 Task: Reply All to email with the signature Gabriella Robinson with the subject Request for a podcast from softage.1@softage.net with the message Please confirm the delivery date for the product., select first sentence, change the font color from current to maroon and background color to red Send the email
Action: Mouse moved to (822, 64)
Screenshot: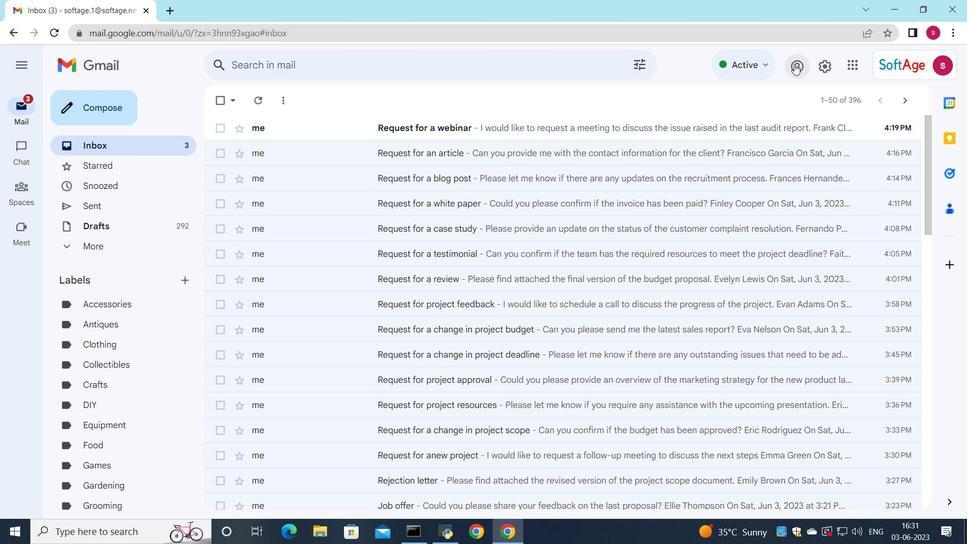 
Action: Mouse pressed left at (822, 64)
Screenshot: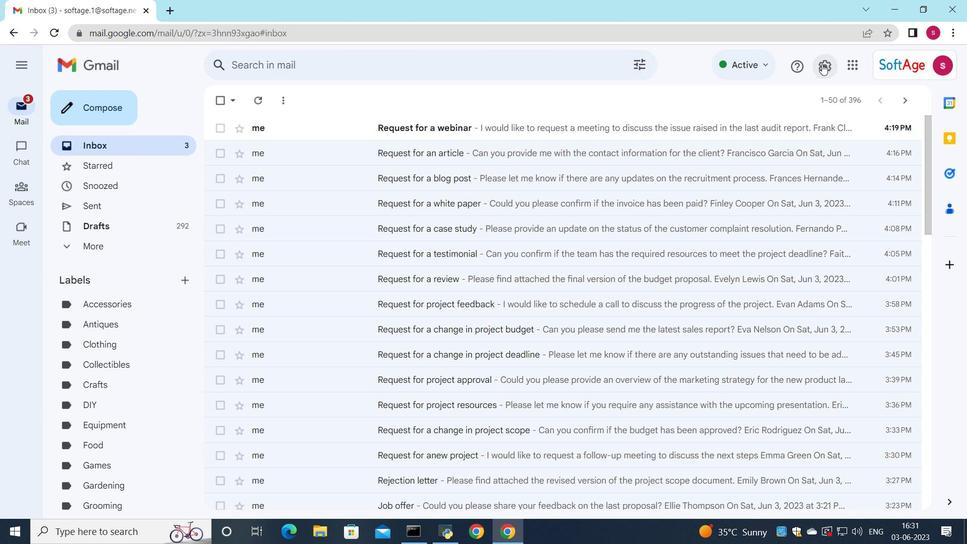 
Action: Mouse moved to (827, 125)
Screenshot: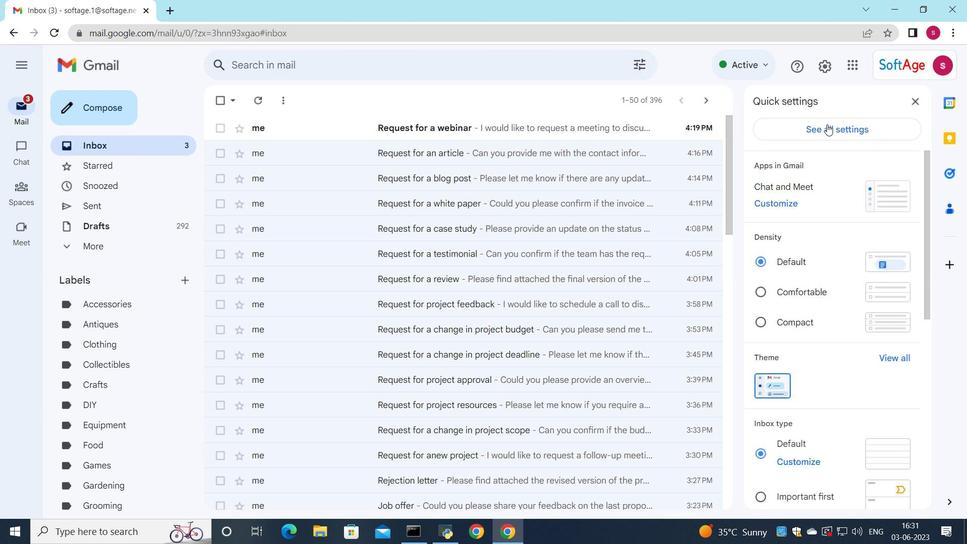 
Action: Mouse pressed left at (827, 125)
Screenshot: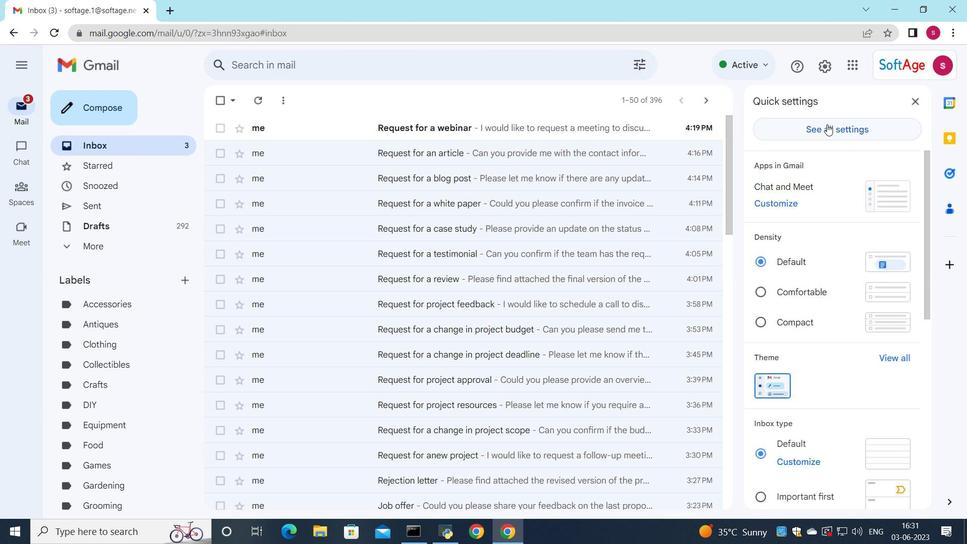 
Action: Mouse moved to (595, 177)
Screenshot: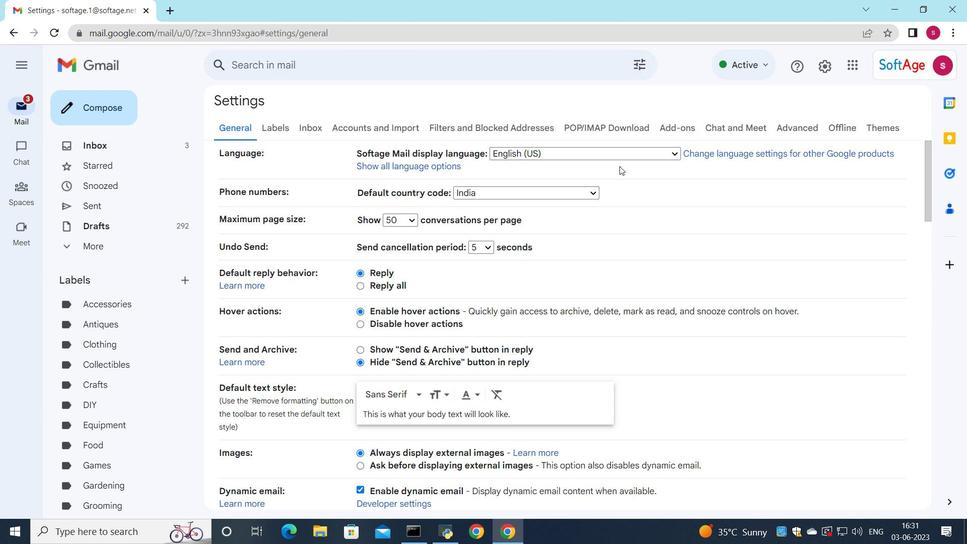 
Action: Mouse scrolled (595, 176) with delta (0, 0)
Screenshot: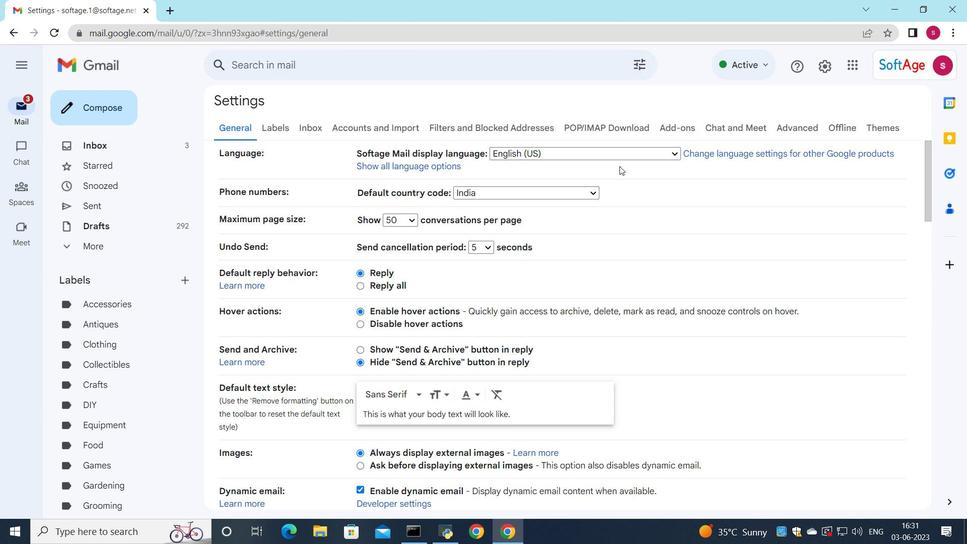 
Action: Mouse moved to (593, 180)
Screenshot: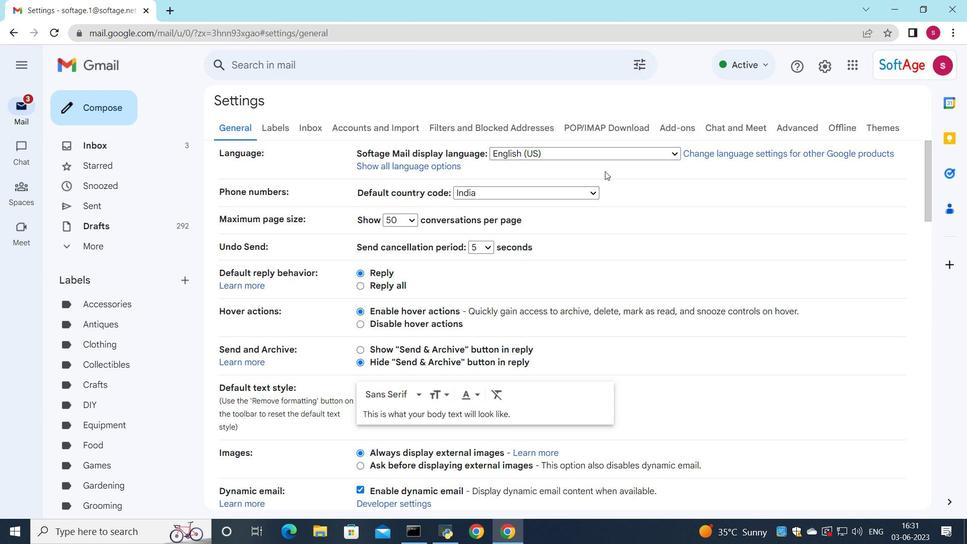 
Action: Mouse scrolled (593, 180) with delta (0, 0)
Screenshot: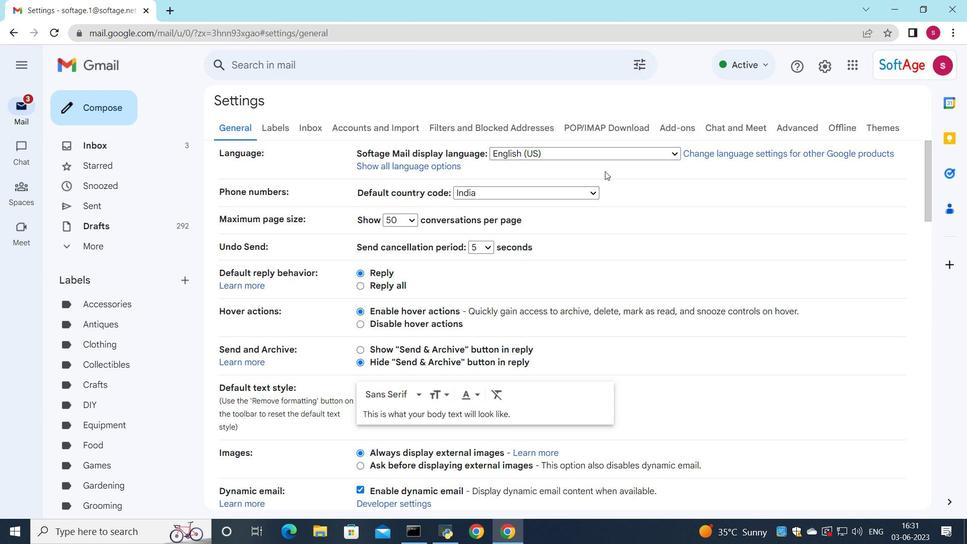 
Action: Mouse moved to (593, 180)
Screenshot: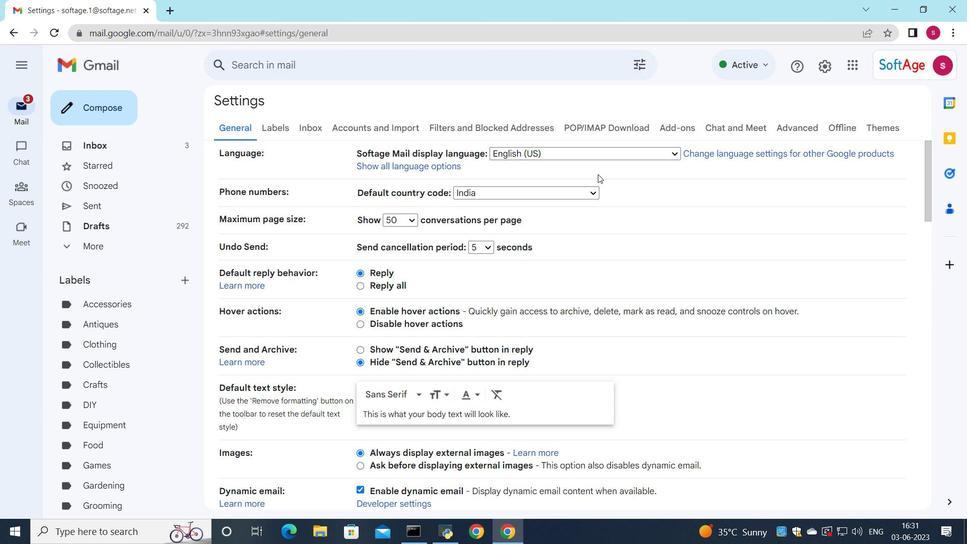 
Action: Mouse scrolled (593, 180) with delta (0, 0)
Screenshot: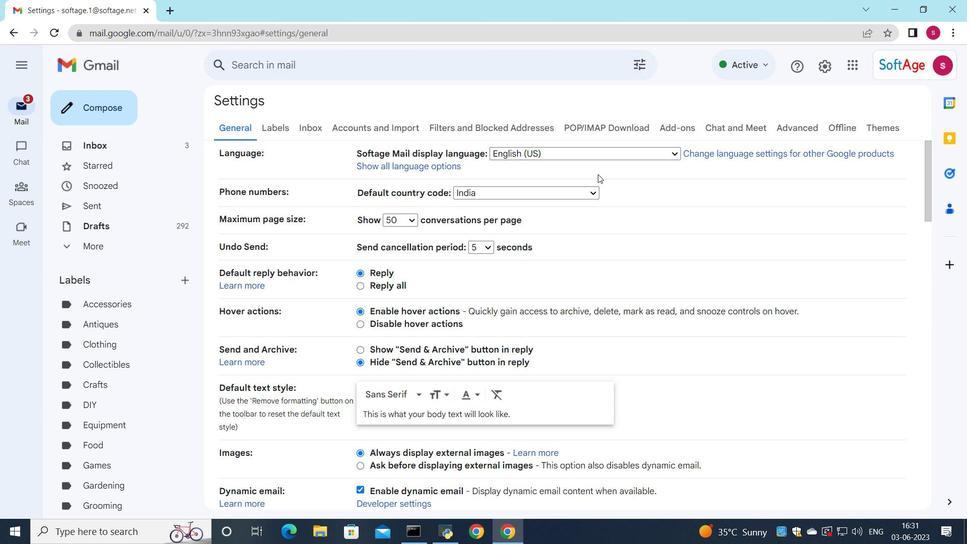 
Action: Mouse moved to (593, 181)
Screenshot: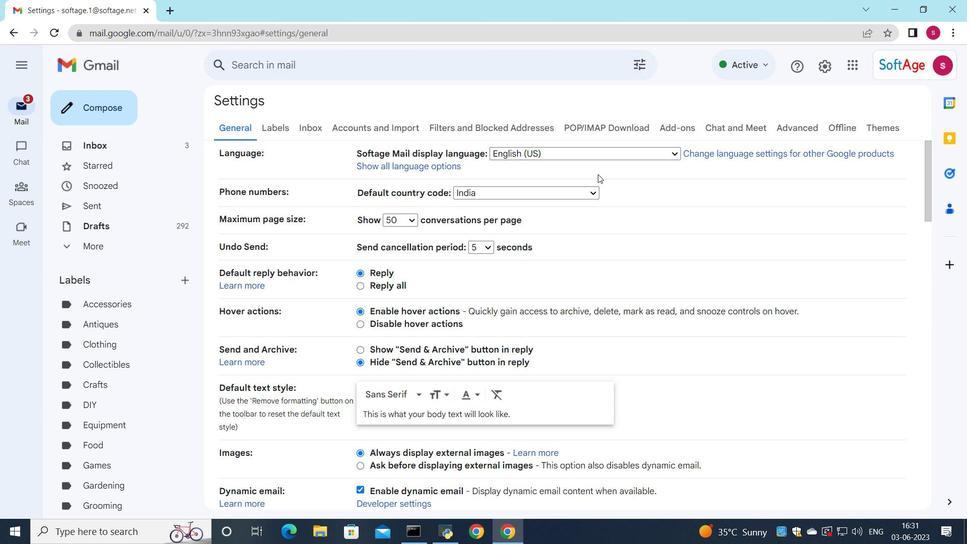 
Action: Mouse scrolled (593, 180) with delta (0, 0)
Screenshot: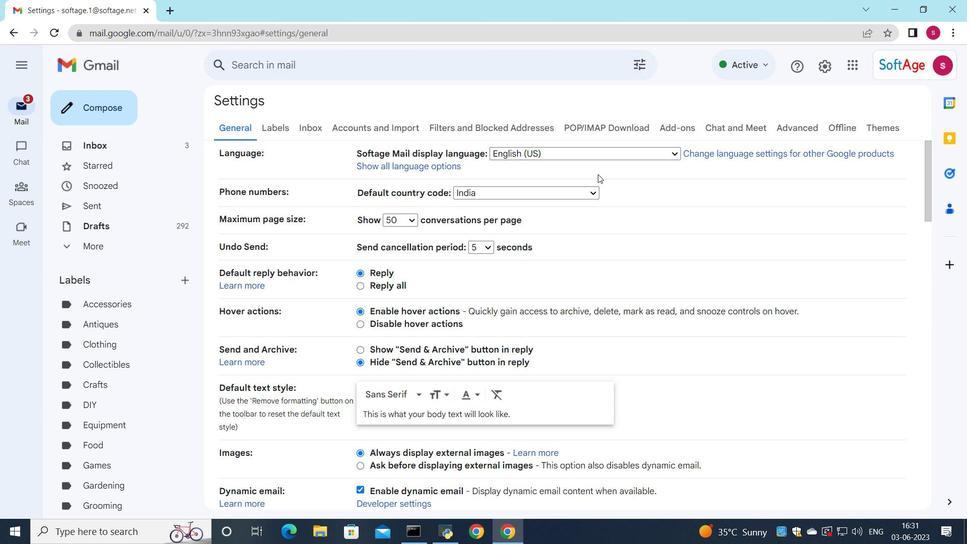 
Action: Mouse moved to (587, 181)
Screenshot: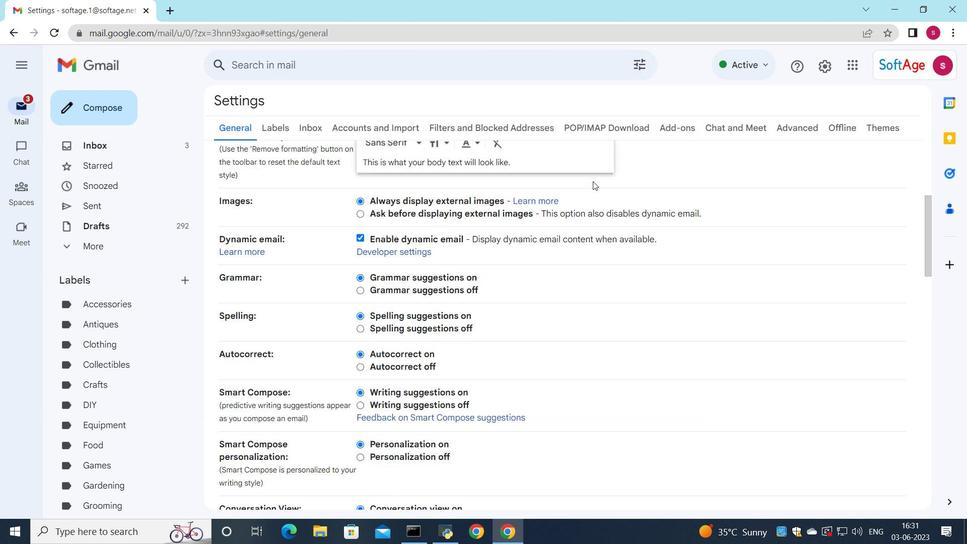 
Action: Mouse scrolled (587, 181) with delta (0, 0)
Screenshot: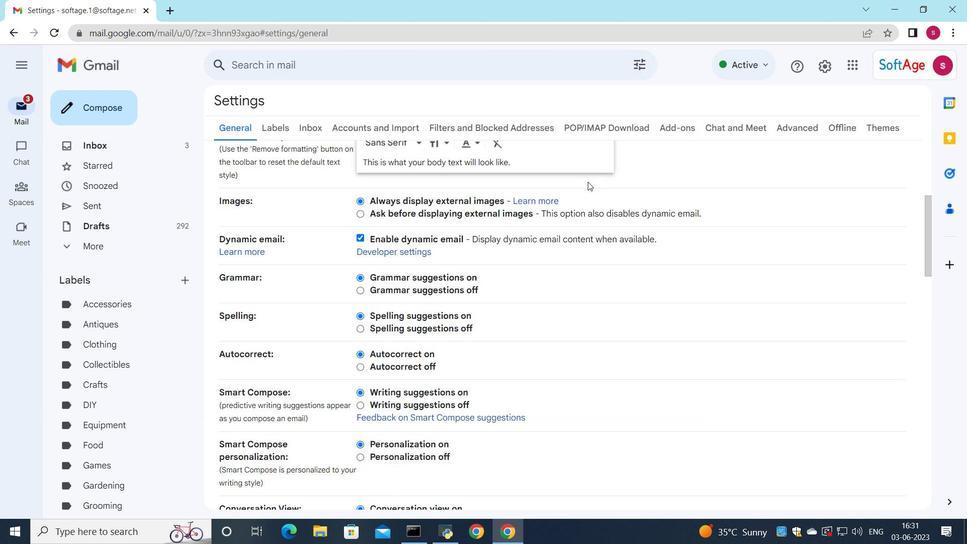 
Action: Mouse scrolled (587, 181) with delta (0, 0)
Screenshot: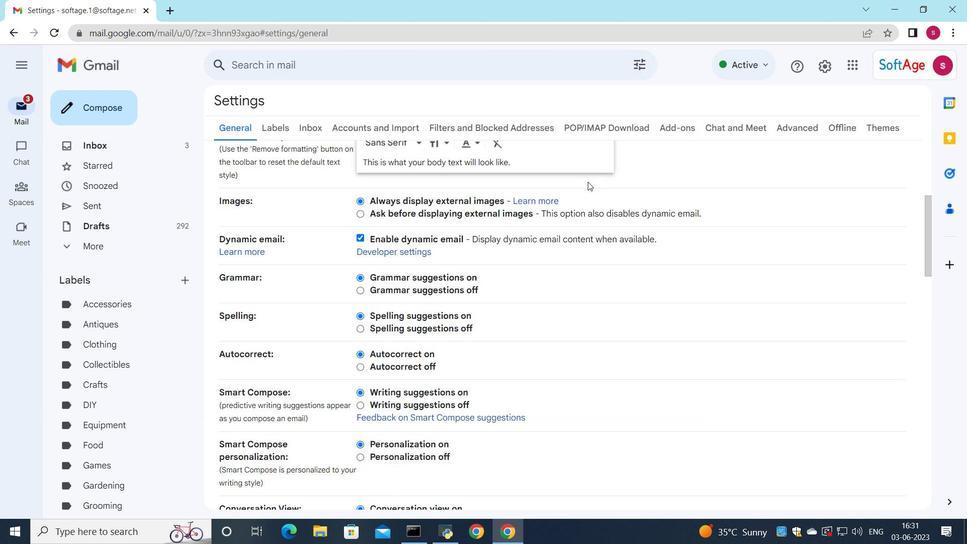 
Action: Mouse scrolled (587, 181) with delta (0, 0)
Screenshot: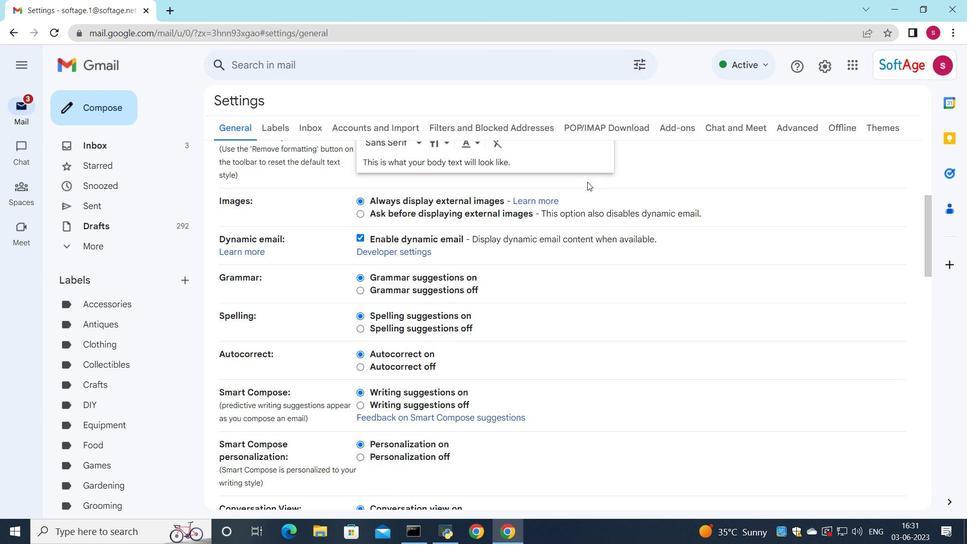 
Action: Mouse moved to (572, 209)
Screenshot: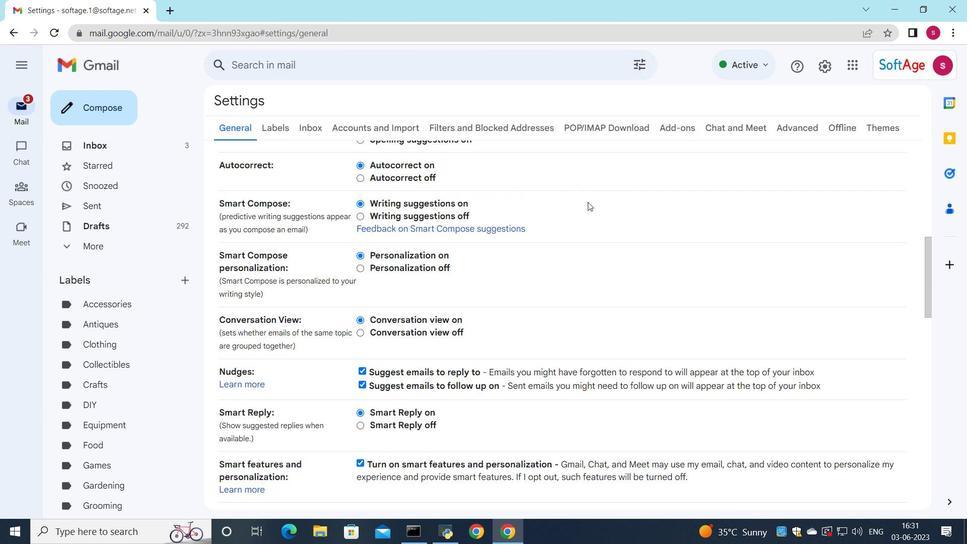 
Action: Mouse scrolled (572, 209) with delta (0, 0)
Screenshot: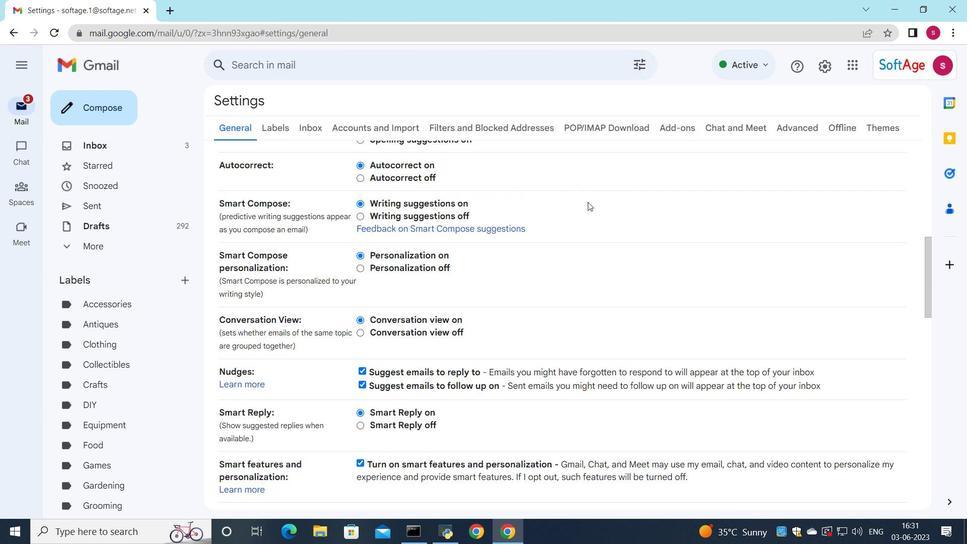 
Action: Mouse moved to (571, 211)
Screenshot: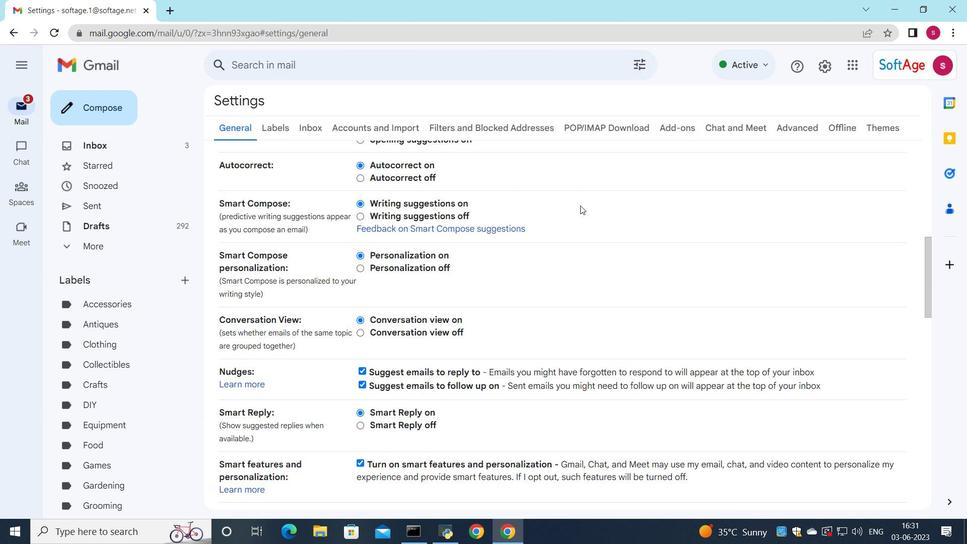 
Action: Mouse scrolled (571, 210) with delta (0, 0)
Screenshot: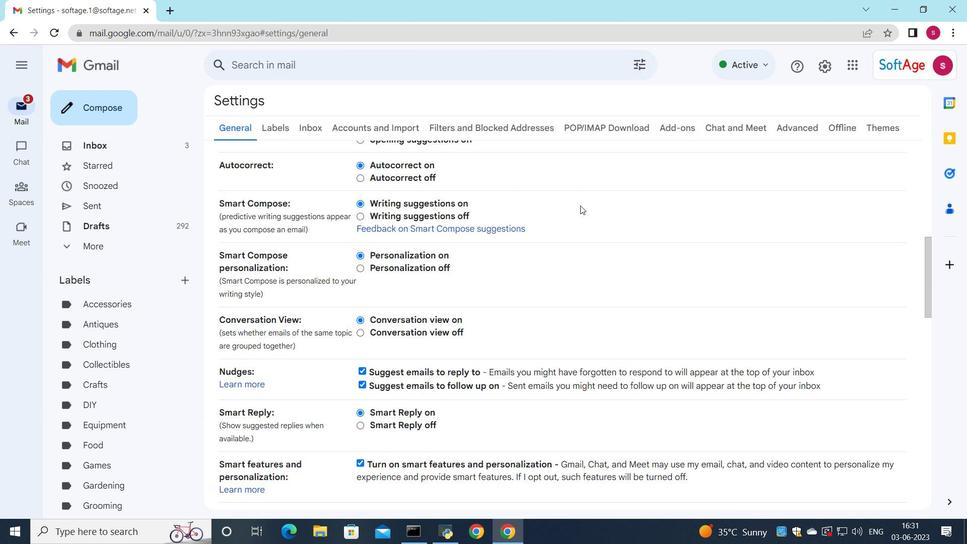 
Action: Mouse moved to (570, 212)
Screenshot: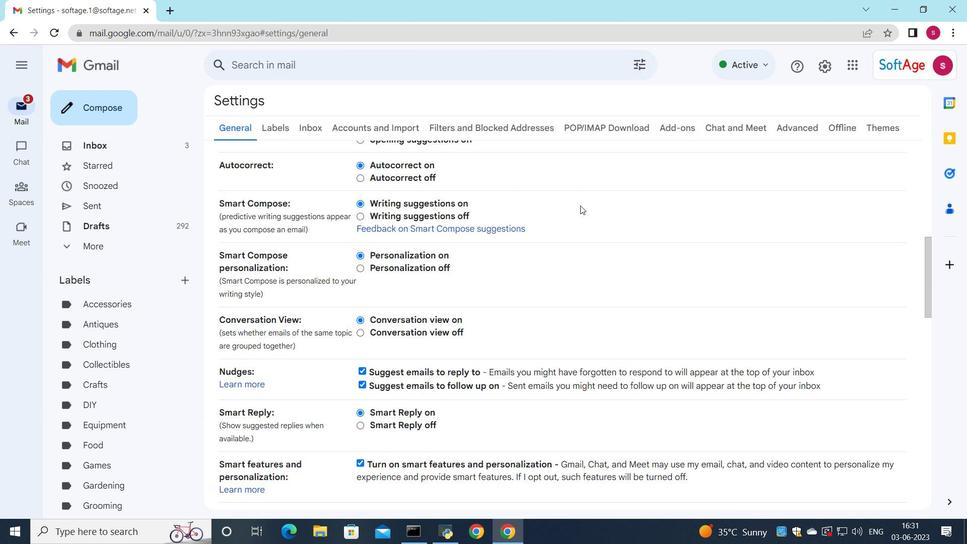 
Action: Mouse scrolled (570, 211) with delta (0, 0)
Screenshot: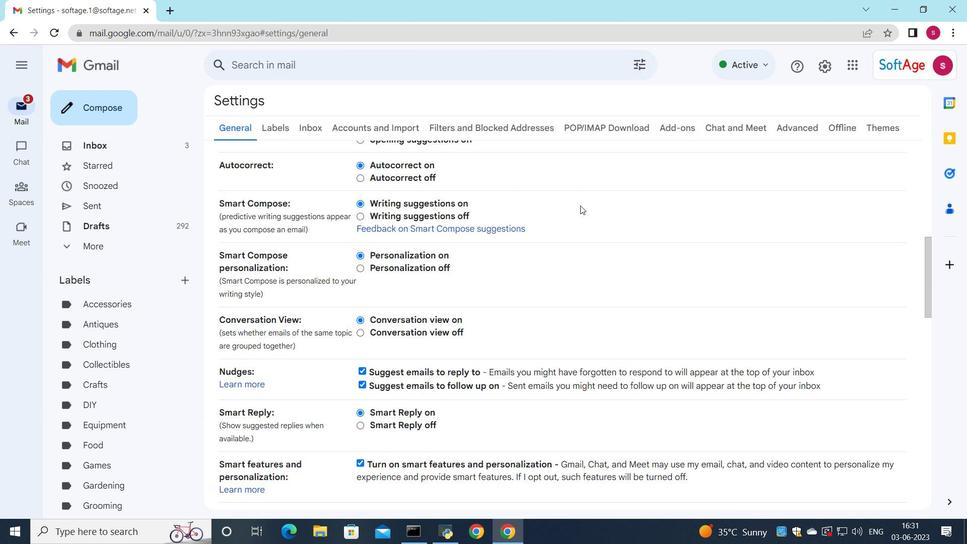 
Action: Mouse moved to (568, 214)
Screenshot: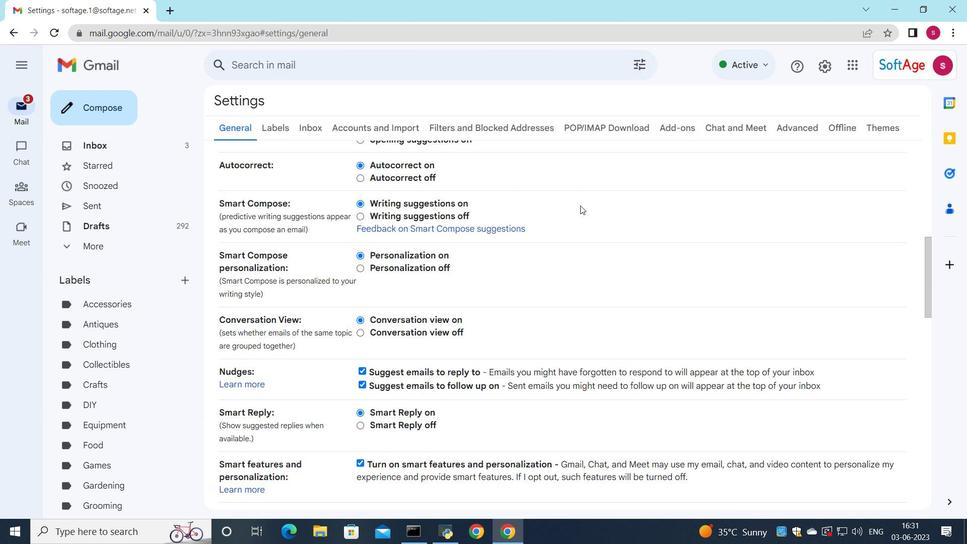 
Action: Mouse scrolled (568, 213) with delta (0, 0)
Screenshot: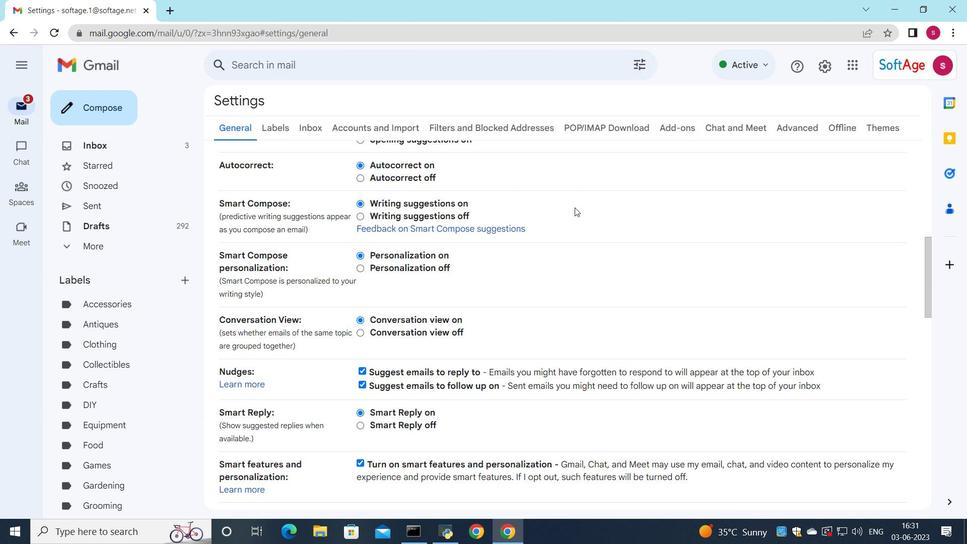 
Action: Mouse moved to (554, 234)
Screenshot: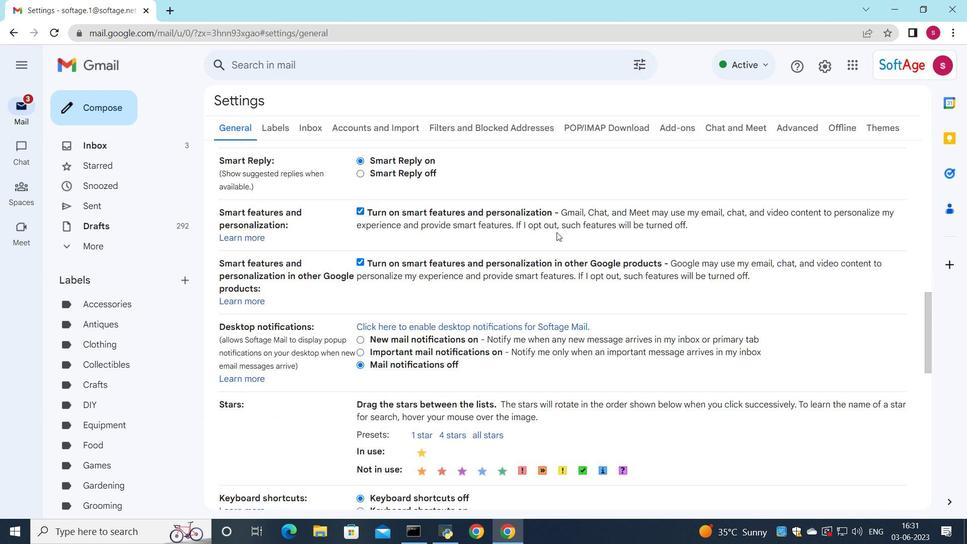
Action: Mouse scrolled (554, 233) with delta (0, 0)
Screenshot: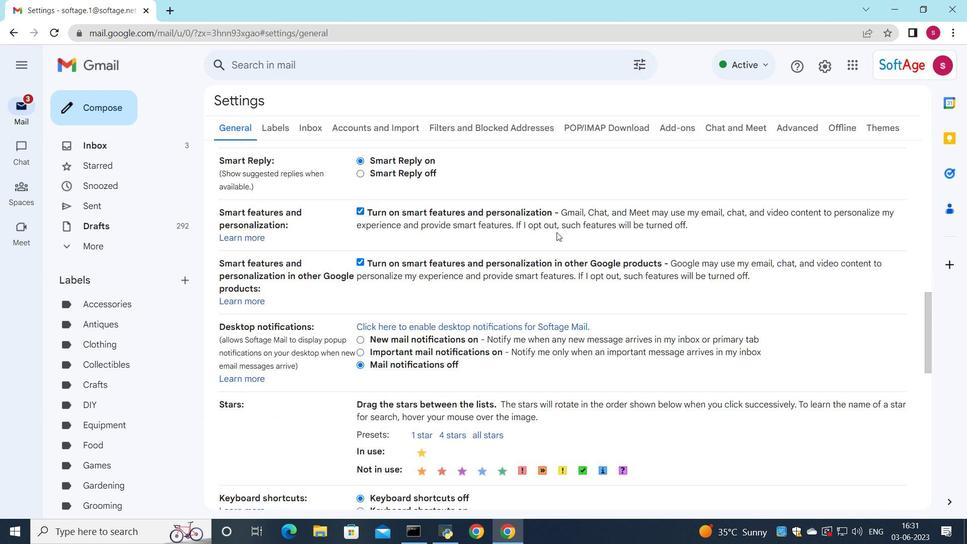 
Action: Mouse moved to (553, 235)
Screenshot: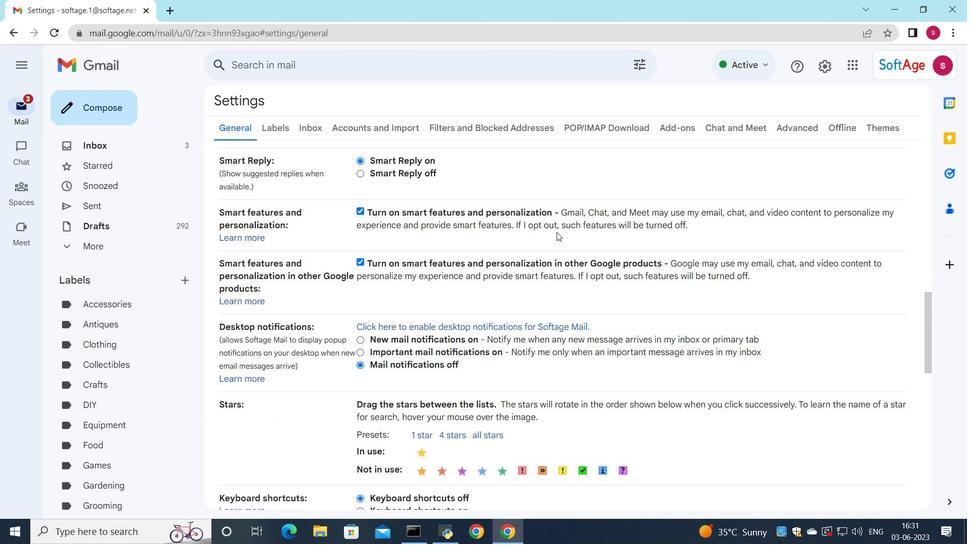 
Action: Mouse scrolled (553, 235) with delta (0, 0)
Screenshot: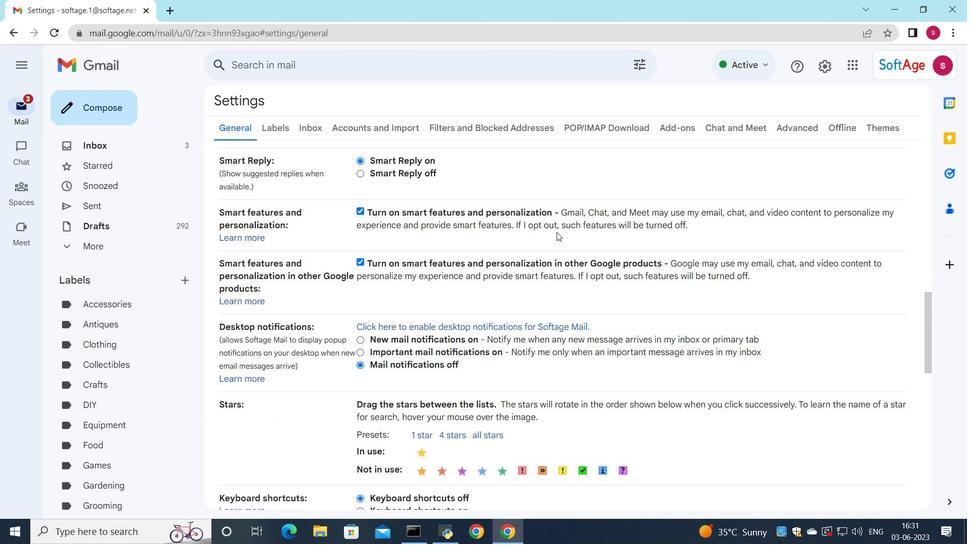 
Action: Mouse scrolled (553, 235) with delta (0, 0)
Screenshot: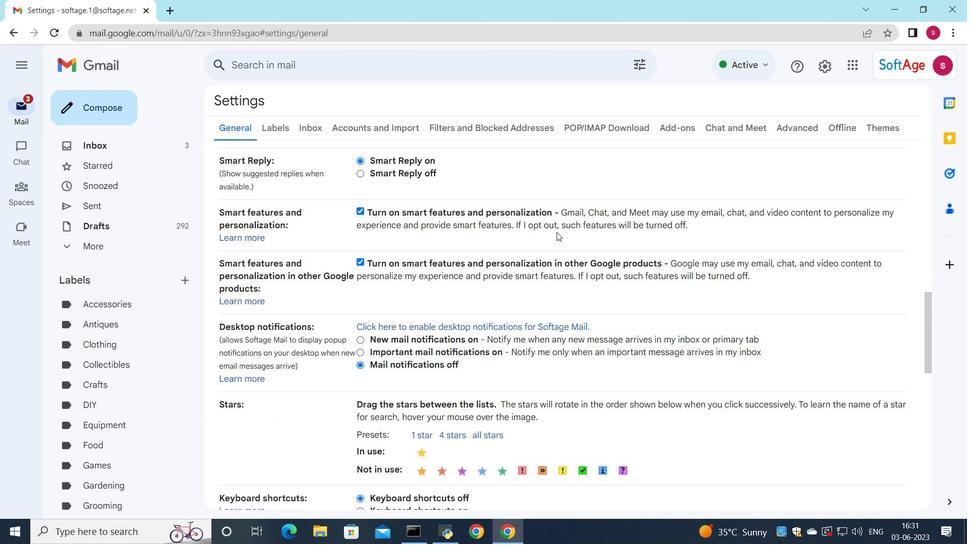 
Action: Mouse scrolled (553, 235) with delta (0, 0)
Screenshot: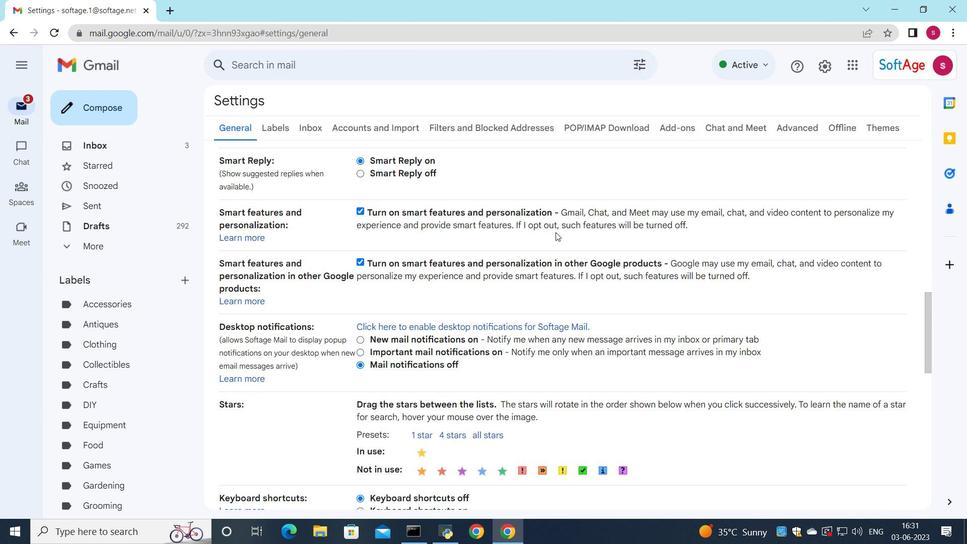 
Action: Mouse moved to (545, 243)
Screenshot: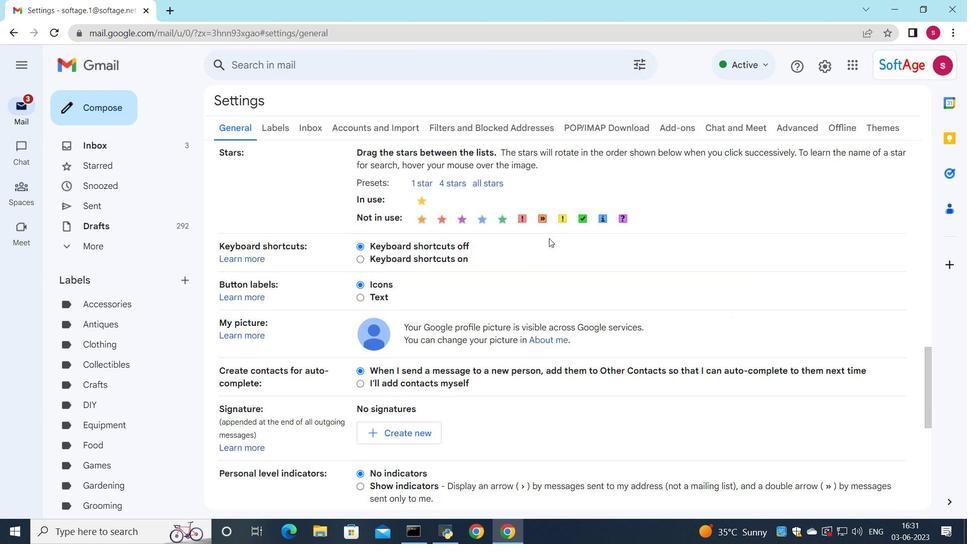 
Action: Mouse scrolled (545, 243) with delta (0, 0)
Screenshot: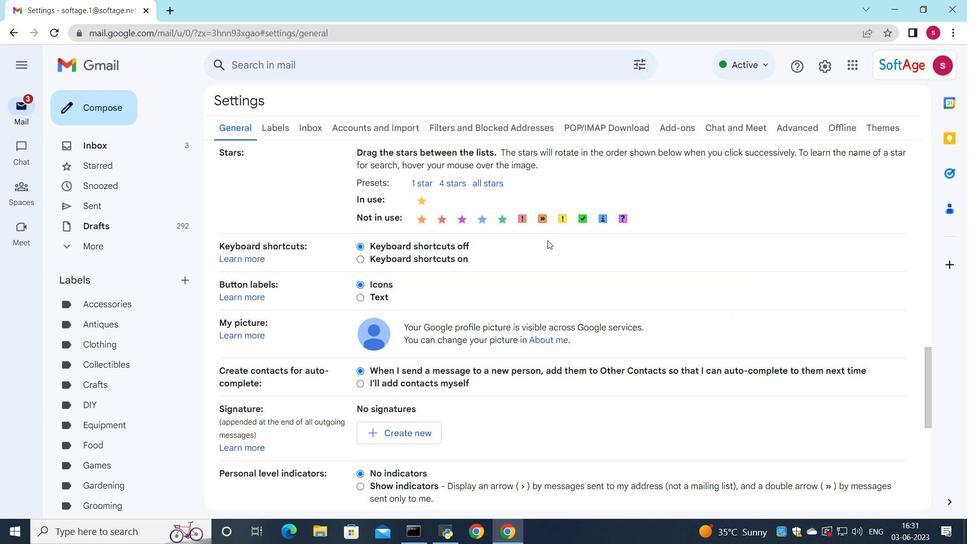 
Action: Mouse moved to (544, 244)
Screenshot: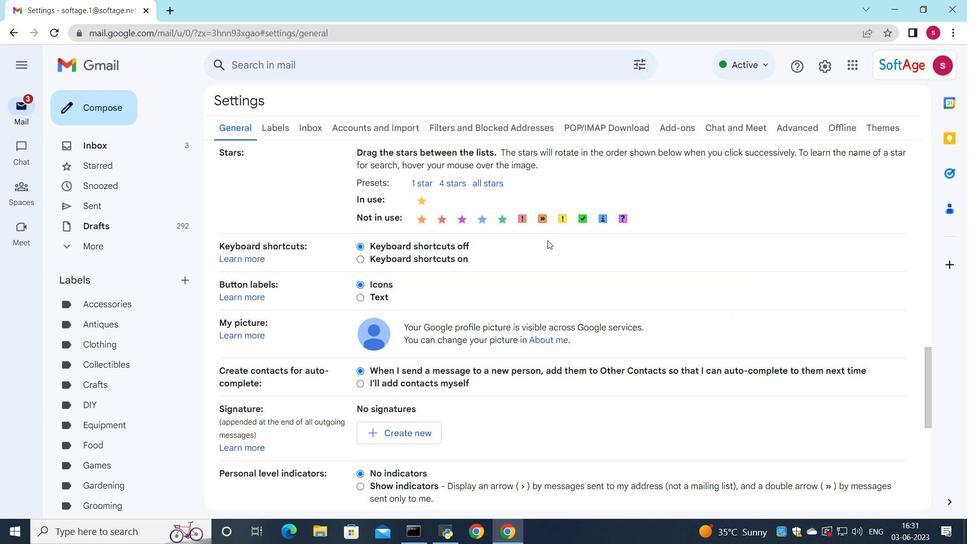 
Action: Mouse scrolled (544, 243) with delta (0, 0)
Screenshot: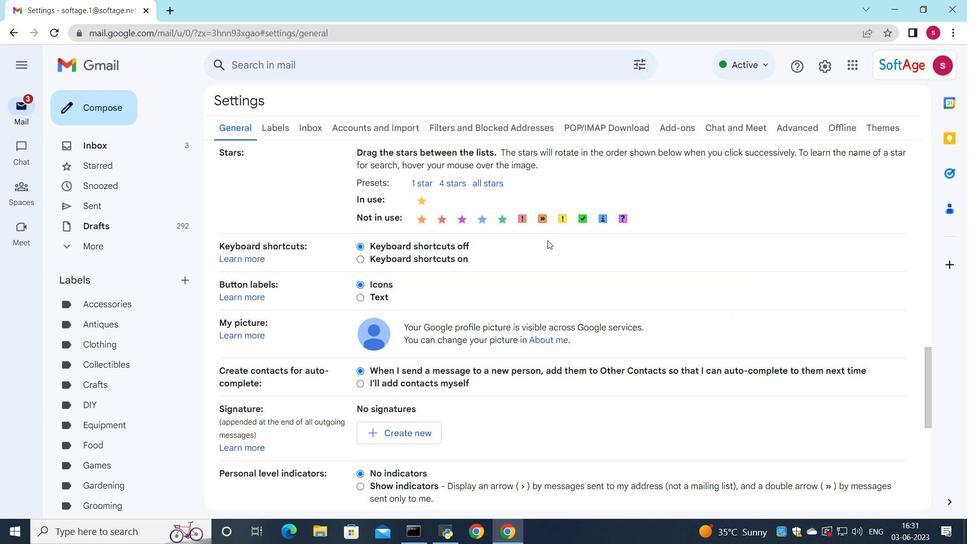 
Action: Mouse moved to (544, 245)
Screenshot: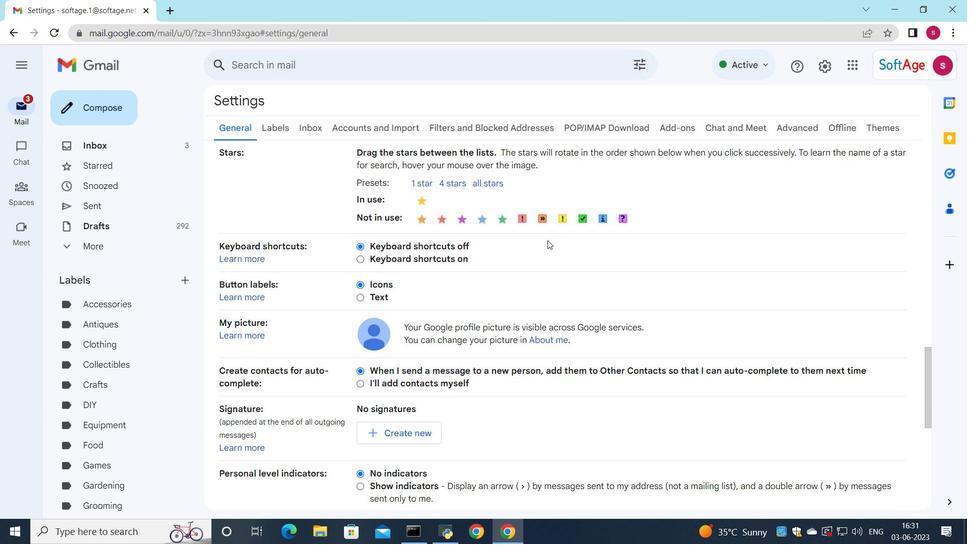 
Action: Mouse scrolled (544, 244) with delta (0, 0)
Screenshot: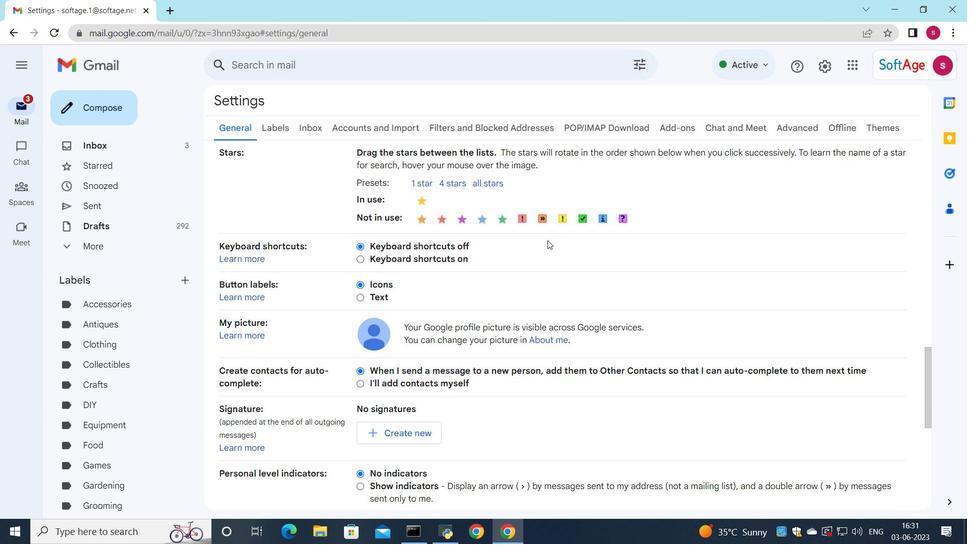
Action: Mouse moved to (408, 245)
Screenshot: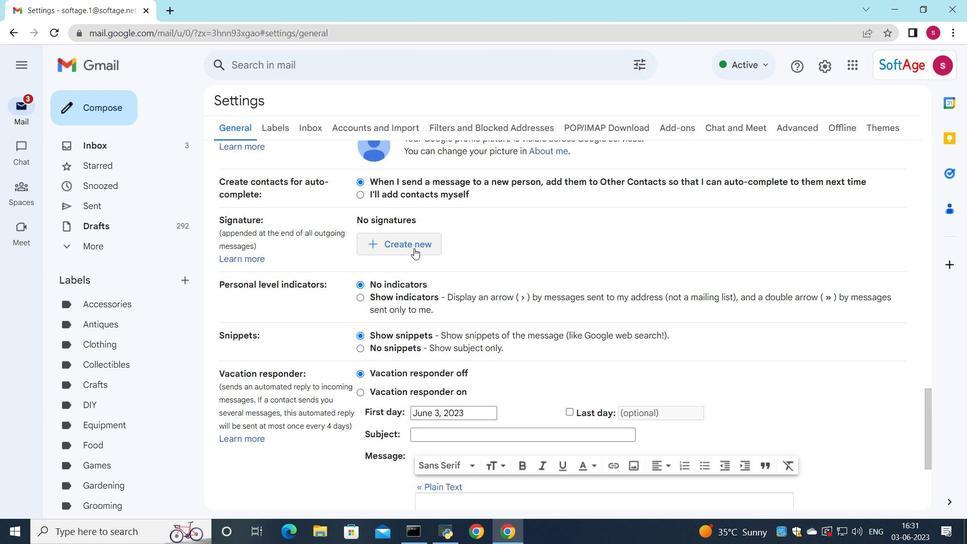 
Action: Mouse pressed left at (408, 245)
Screenshot: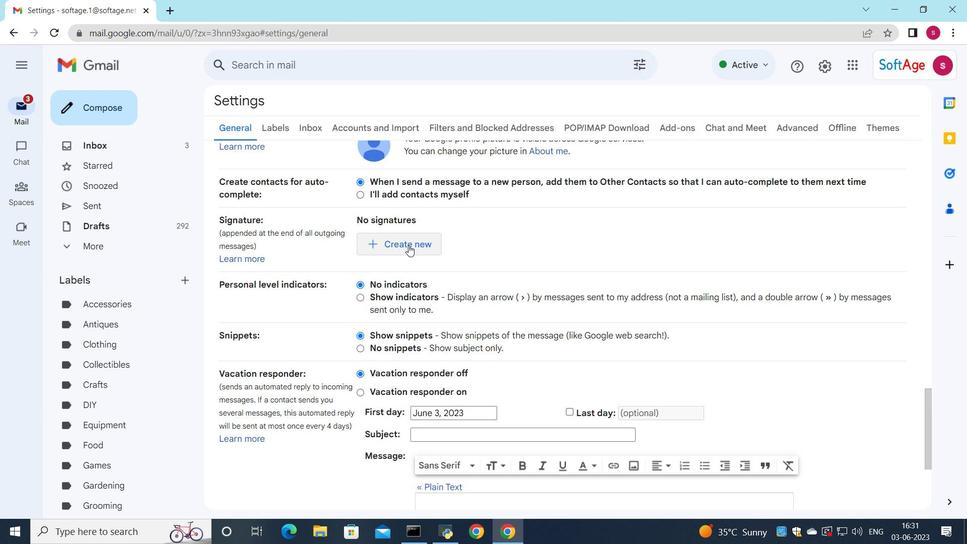
Action: Mouse moved to (462, 294)
Screenshot: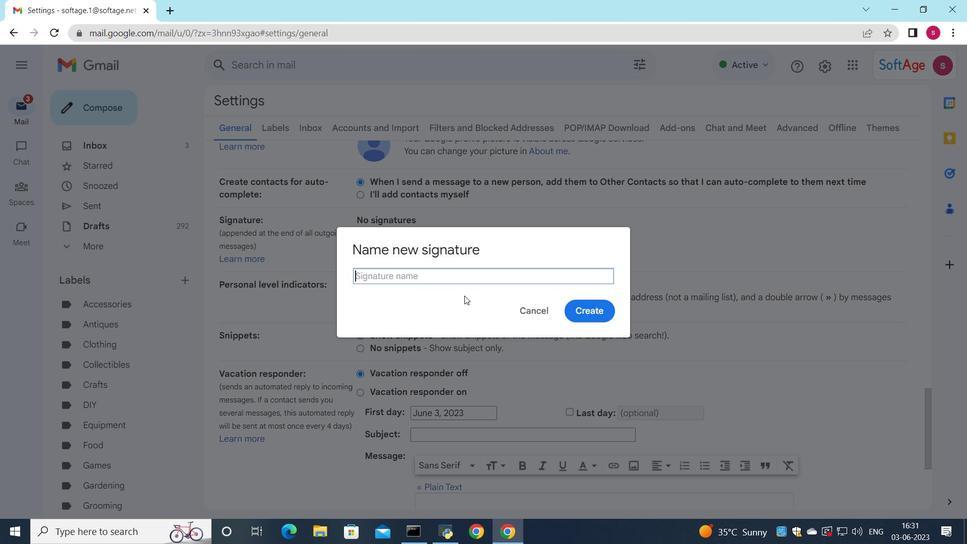 
Action: Key pressed <Key.shift>Gabriella<Key.space><Key.shift>Robinson
Screenshot: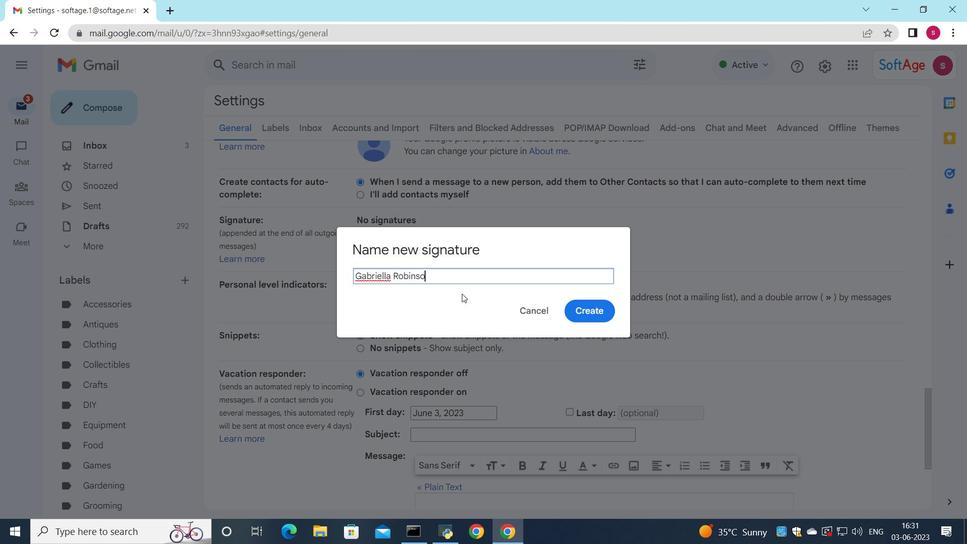 
Action: Mouse moved to (587, 316)
Screenshot: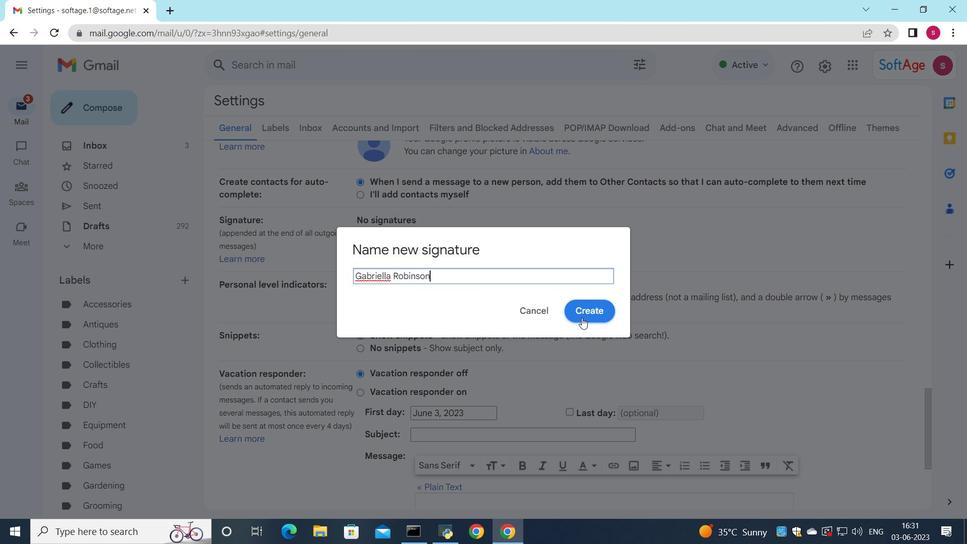 
Action: Mouse pressed left at (587, 316)
Screenshot: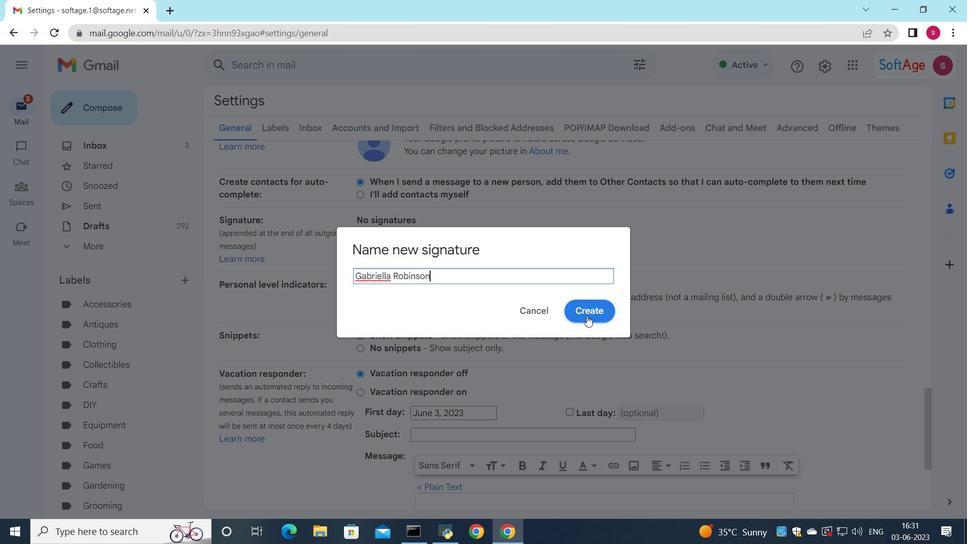 
Action: Mouse moved to (569, 257)
Screenshot: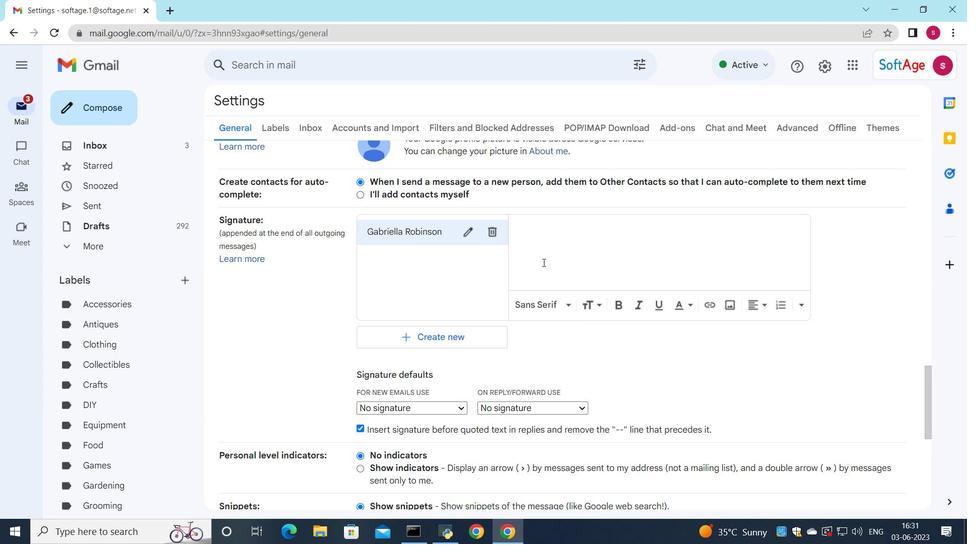 
Action: Mouse pressed left at (569, 257)
Screenshot: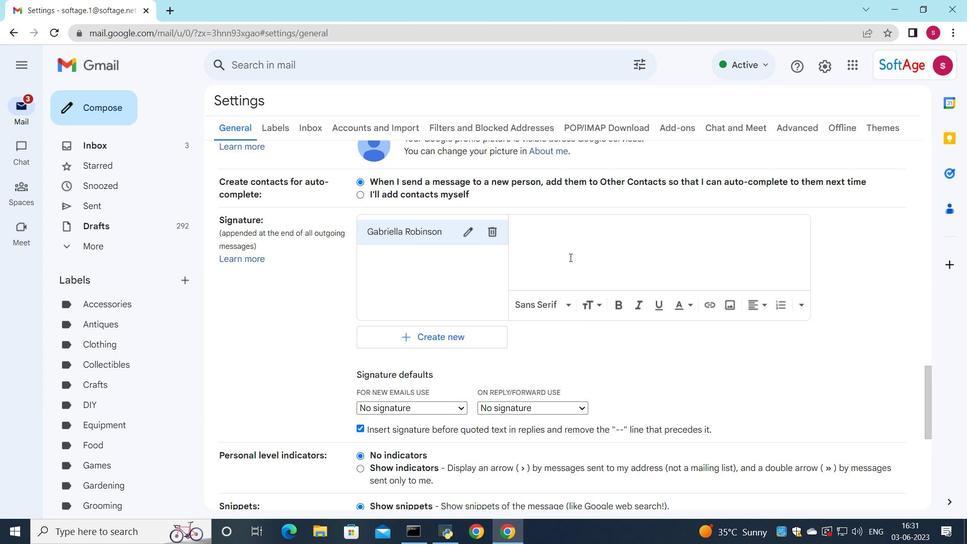 
Action: Key pressed <Key.shift><Key.shift><Key.shift><Key.shift><Key.shift><Key.shift><Key.shift><Key.shift><Key.shift><Key.shift><Key.shift><Key.shift><Key.shift><Key.shift><Key.shift><Key.shift><Key.shift>Gabriella<Key.space><Key.shift>Robindon
Screenshot: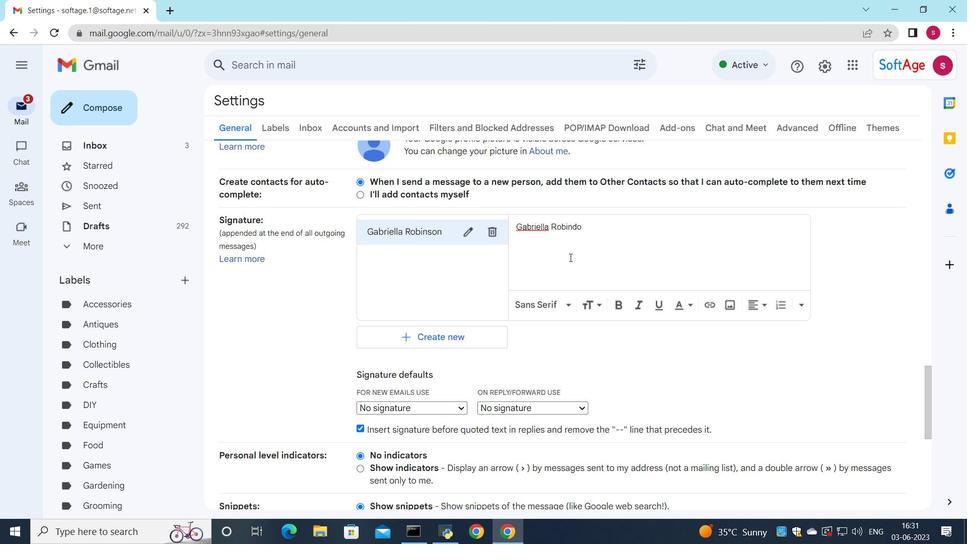 
Action: Mouse moved to (574, 228)
Screenshot: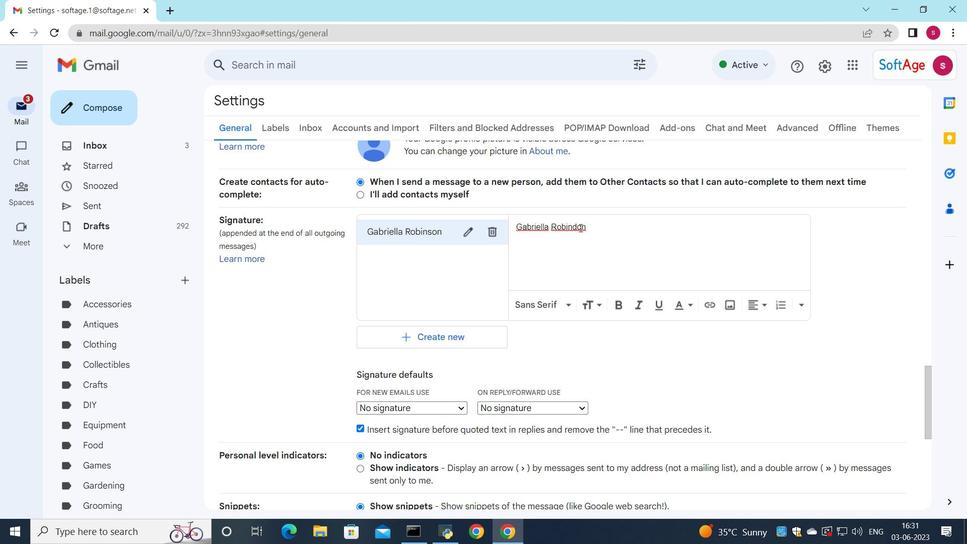 
Action: Mouse pressed left at (574, 228)
Screenshot: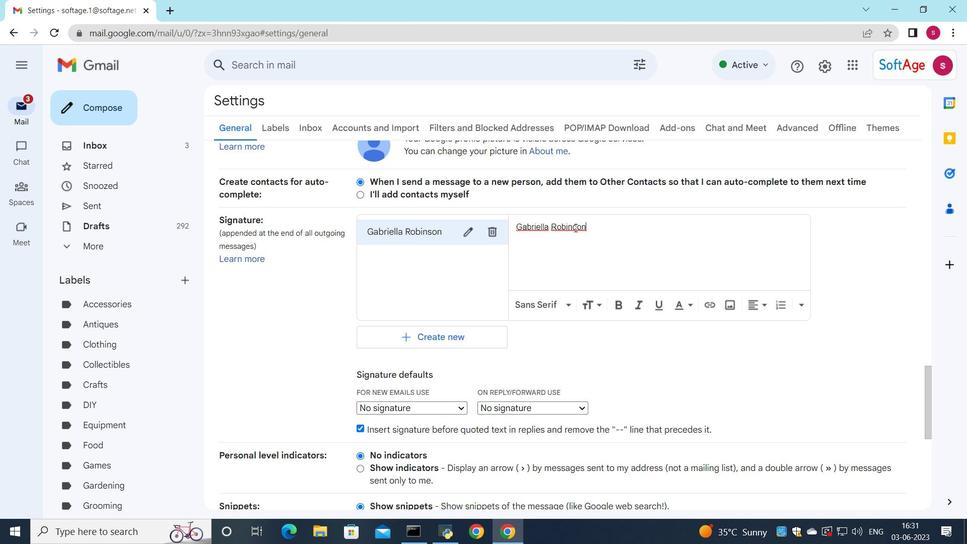
Action: Mouse moved to (575, 228)
Screenshot: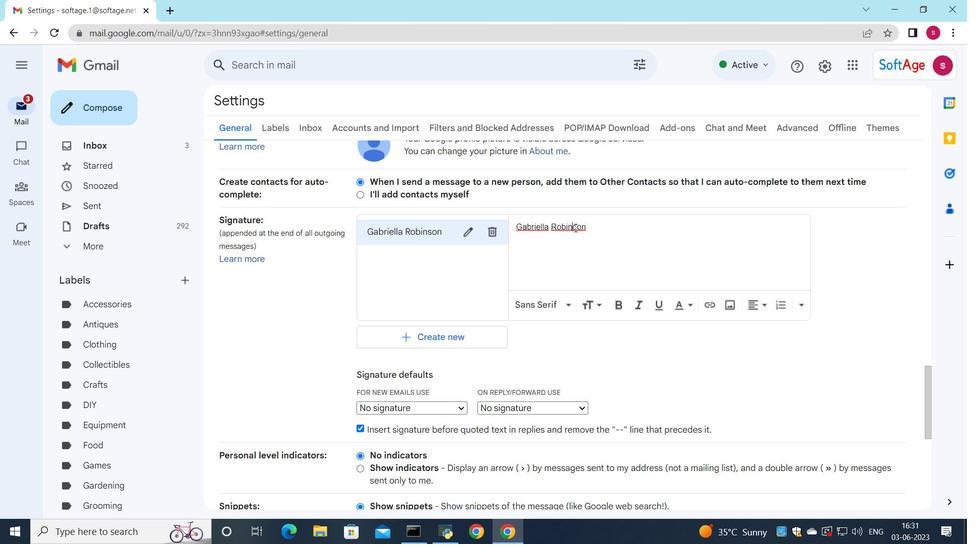 
Action: Mouse pressed left at (575, 228)
Screenshot: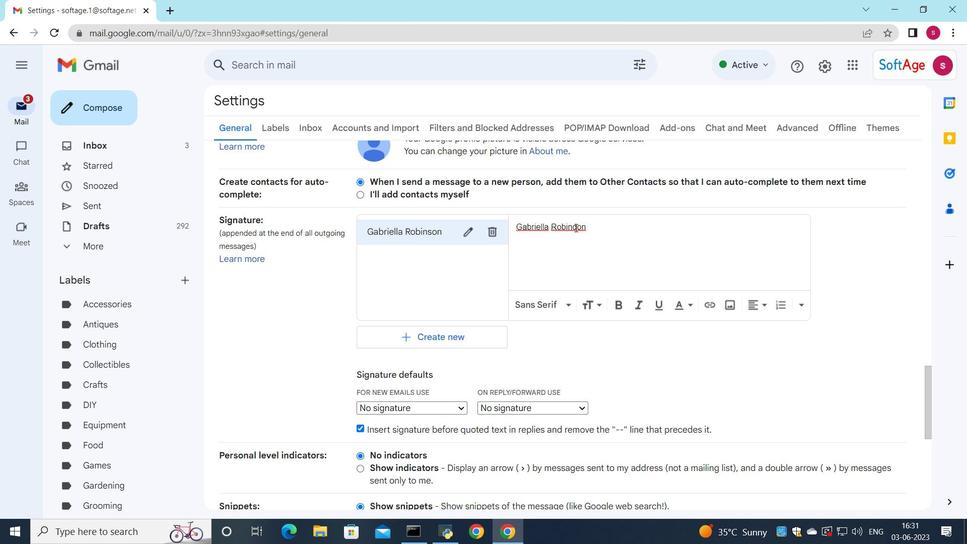 
Action: Mouse moved to (572, 233)
Screenshot: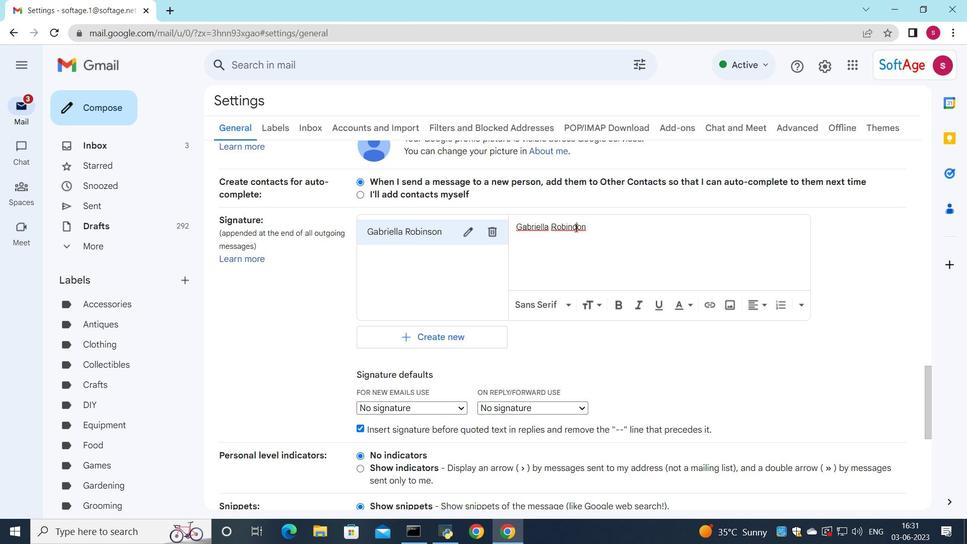 
Action: Key pressed <Key.backspace>
Screenshot: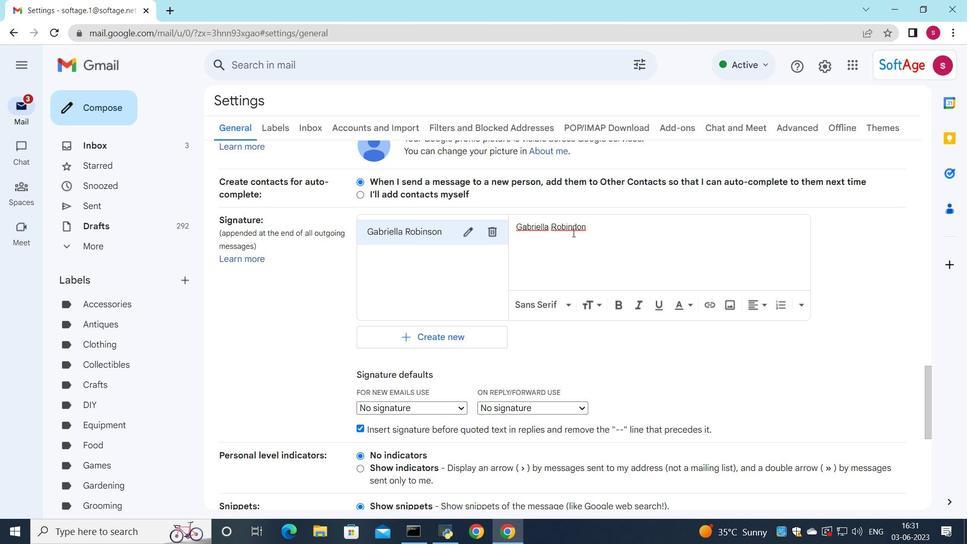 
Action: Mouse moved to (563, 245)
Screenshot: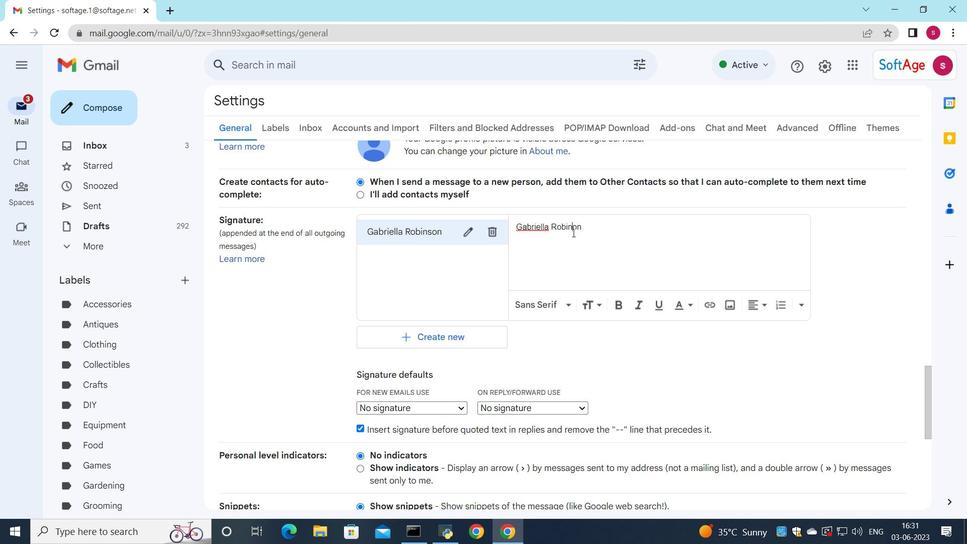 
Action: Key pressed s
Screenshot: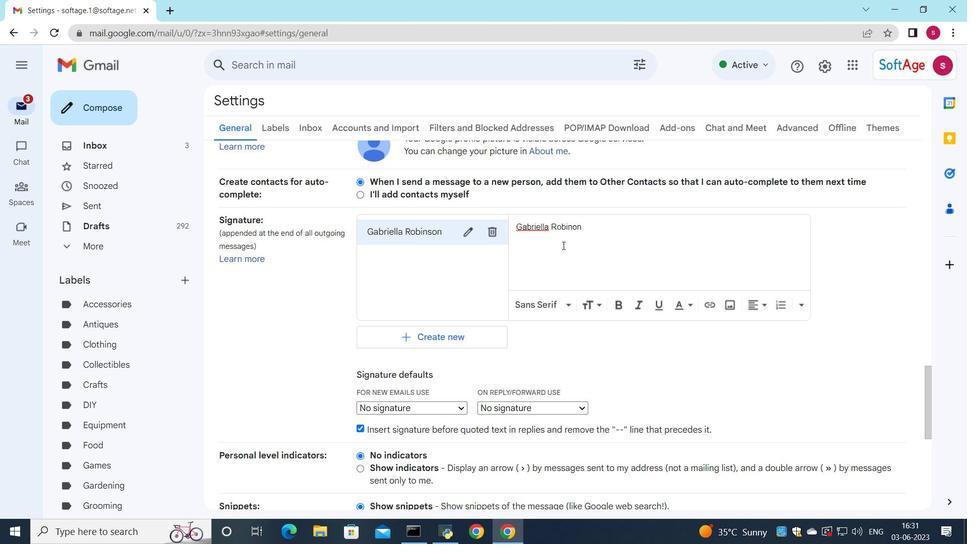 
Action: Mouse moved to (460, 403)
Screenshot: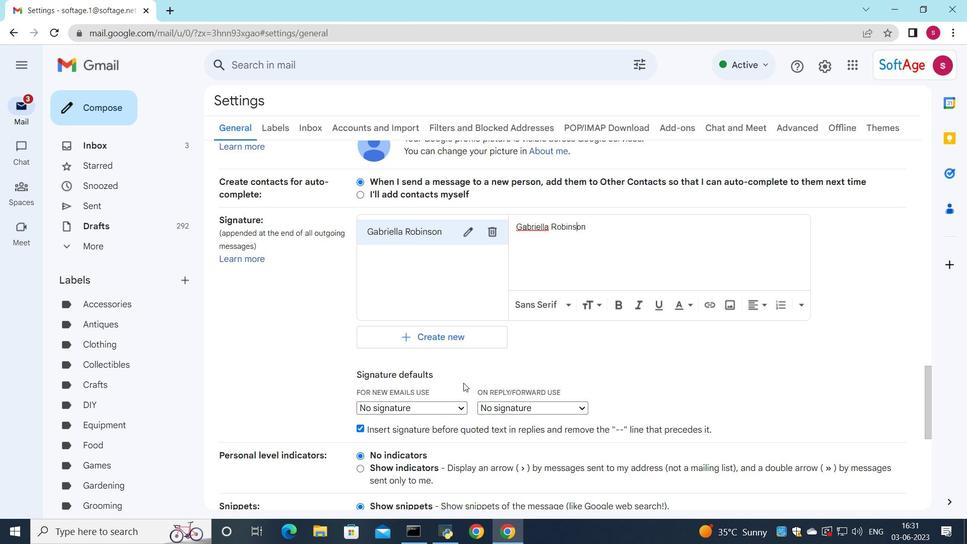 
Action: Mouse pressed left at (460, 403)
Screenshot: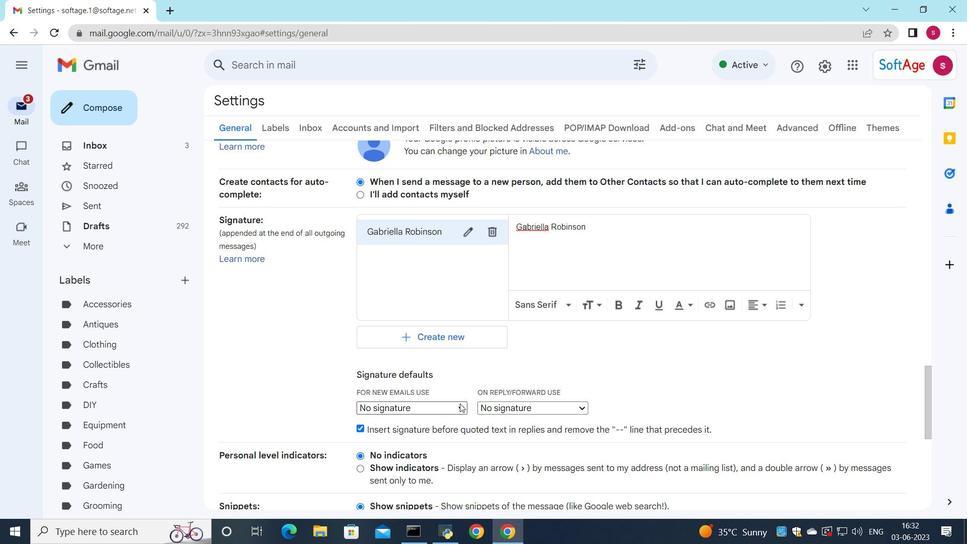
Action: Mouse moved to (446, 429)
Screenshot: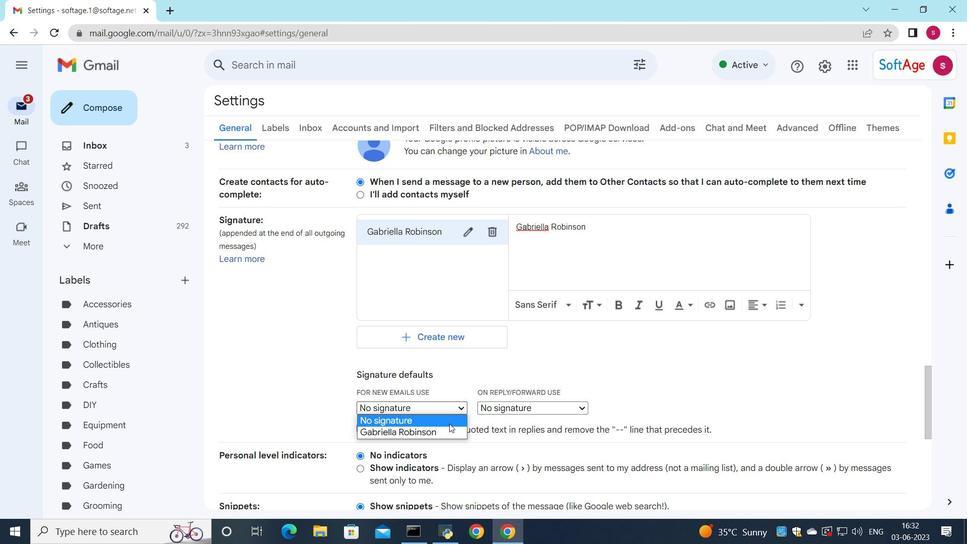 
Action: Mouse pressed left at (446, 429)
Screenshot: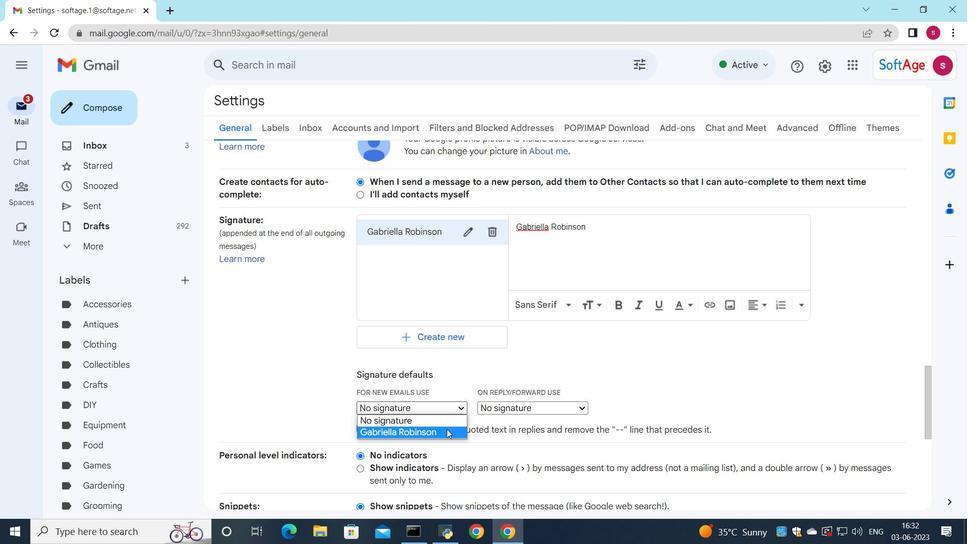 
Action: Mouse moved to (509, 401)
Screenshot: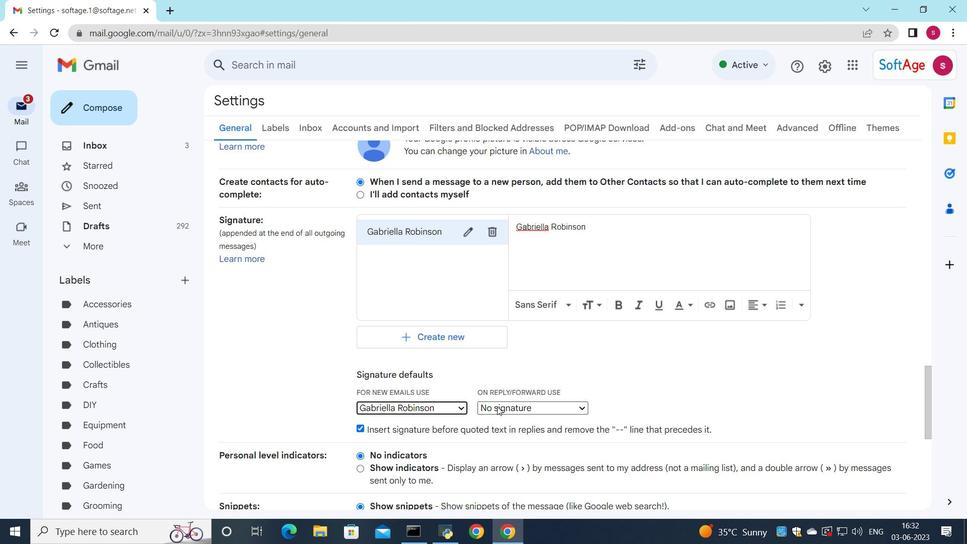 
Action: Mouse pressed left at (509, 401)
Screenshot: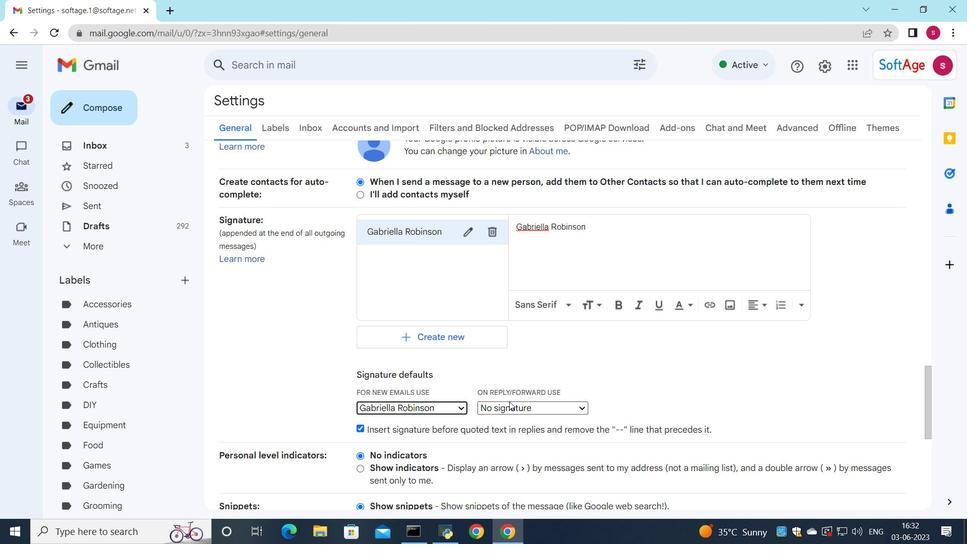 
Action: Mouse moved to (506, 428)
Screenshot: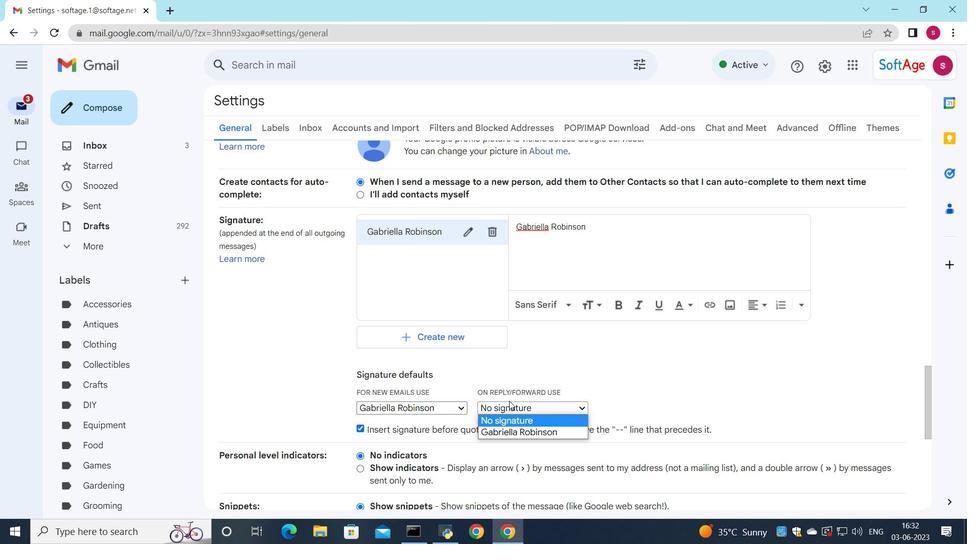 
Action: Mouse pressed left at (506, 428)
Screenshot: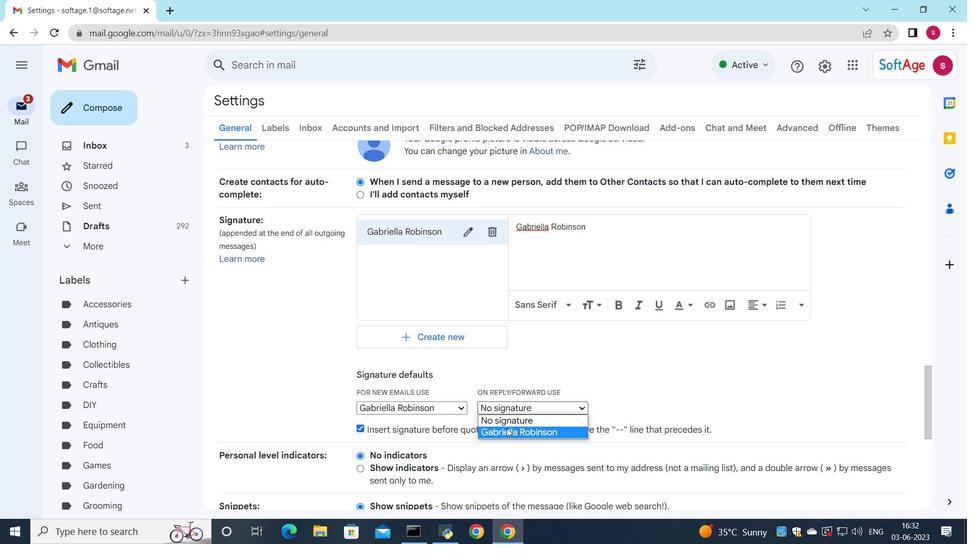 
Action: Mouse moved to (506, 428)
Screenshot: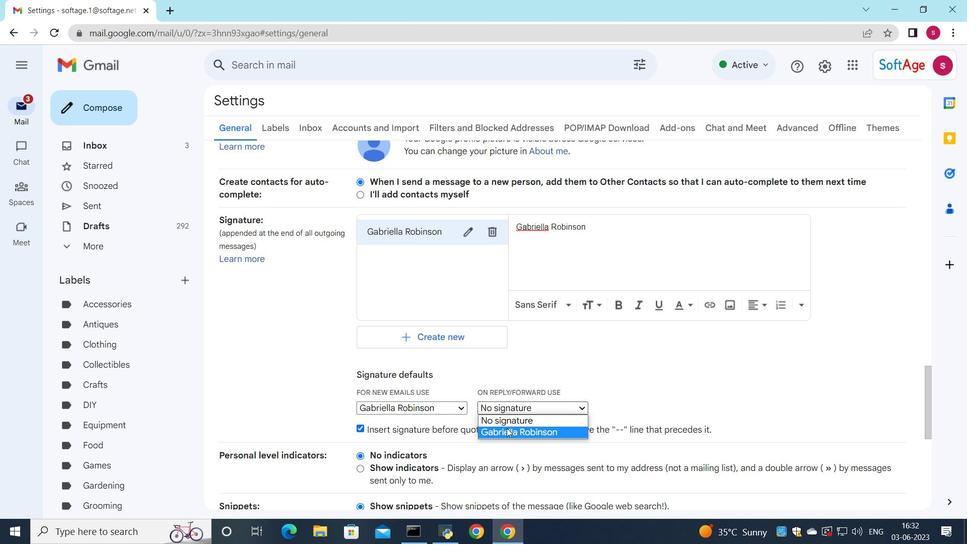 
Action: Mouse scrolled (506, 427) with delta (0, 0)
Screenshot: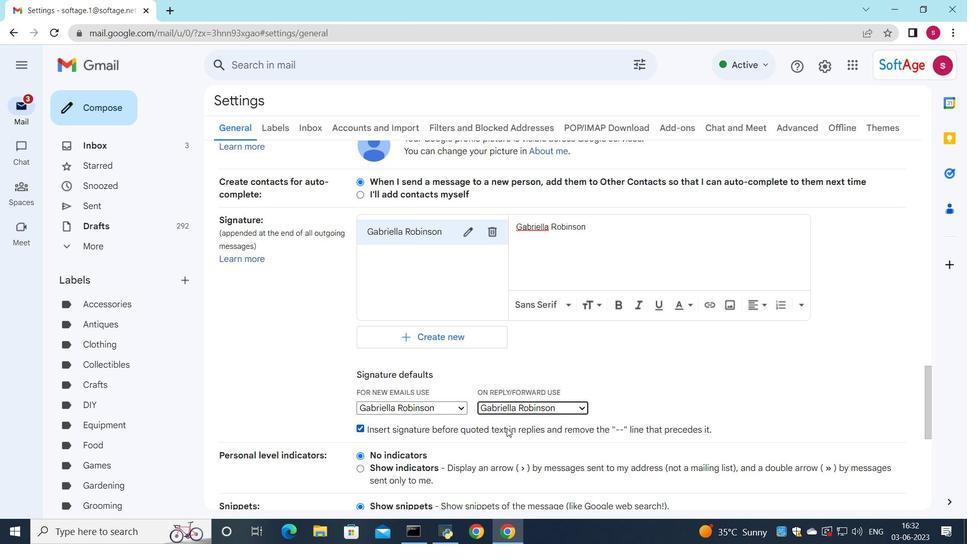 
Action: Mouse scrolled (506, 427) with delta (0, 0)
Screenshot: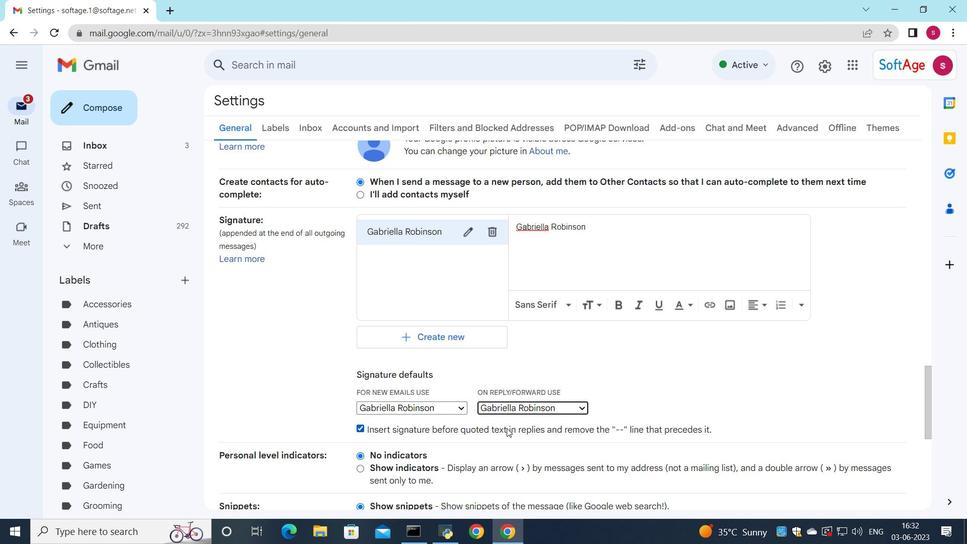 
Action: Mouse scrolled (506, 427) with delta (0, 0)
Screenshot: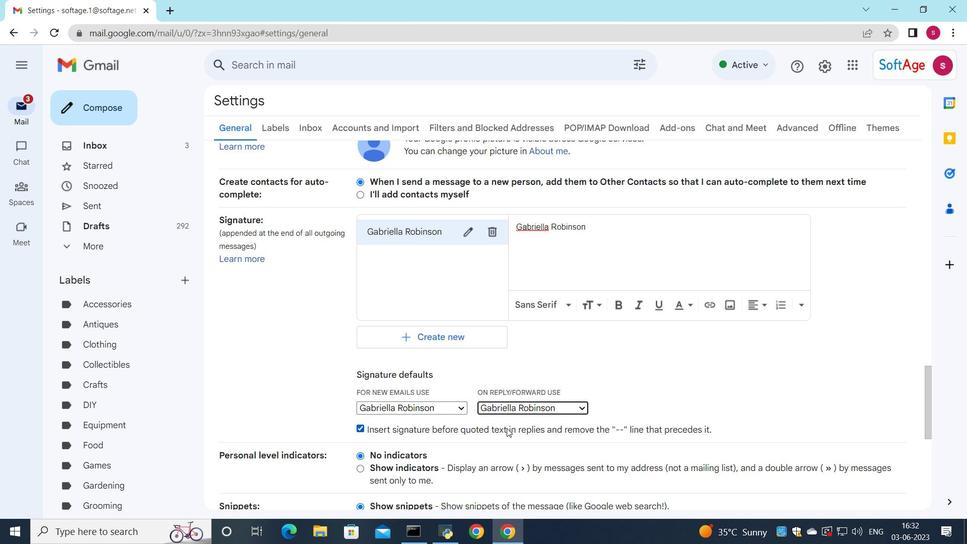 
Action: Mouse scrolled (506, 427) with delta (0, 0)
Screenshot: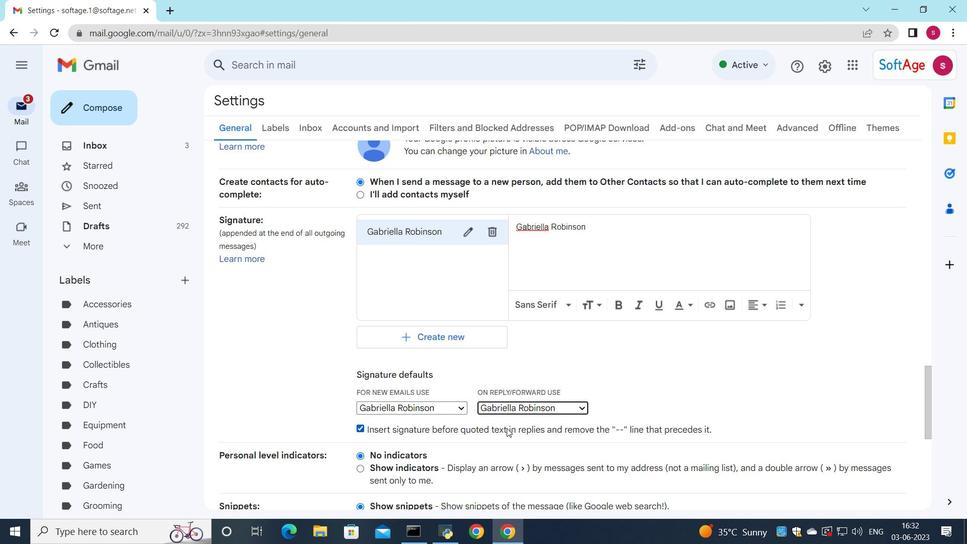 
Action: Mouse scrolled (506, 427) with delta (0, 0)
Screenshot: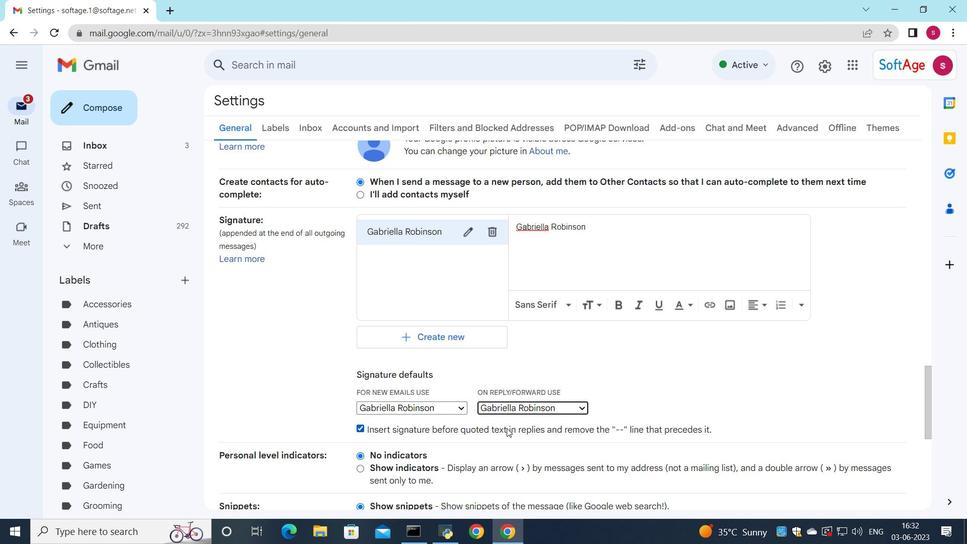 
Action: Mouse moved to (506, 428)
Screenshot: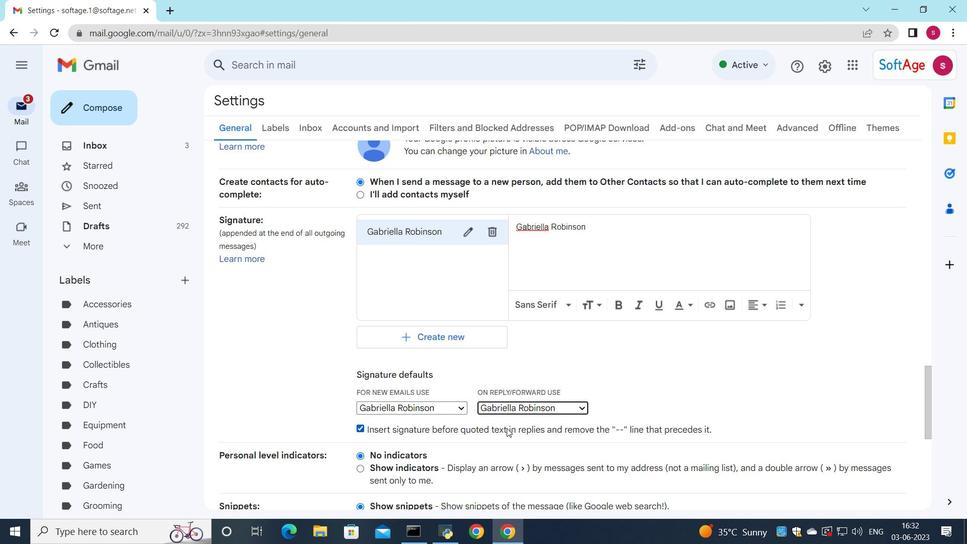 
Action: Mouse scrolled (506, 427) with delta (0, 0)
Screenshot: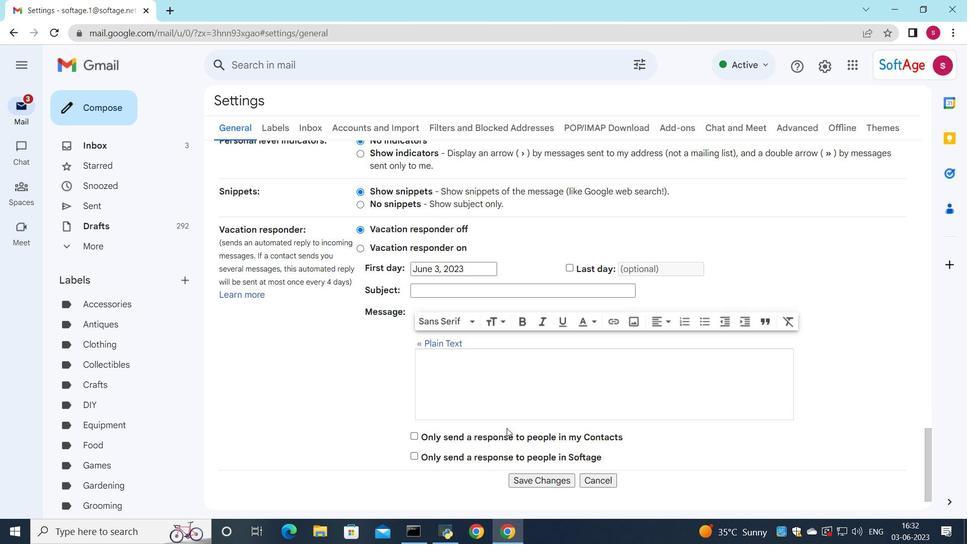 
Action: Mouse scrolled (506, 427) with delta (0, 0)
Screenshot: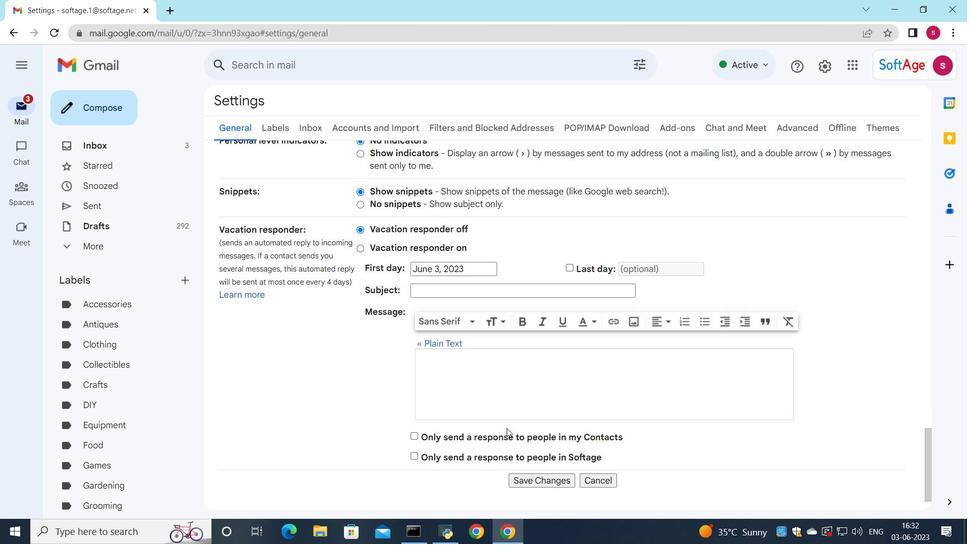 
Action: Mouse scrolled (506, 427) with delta (0, 0)
Screenshot: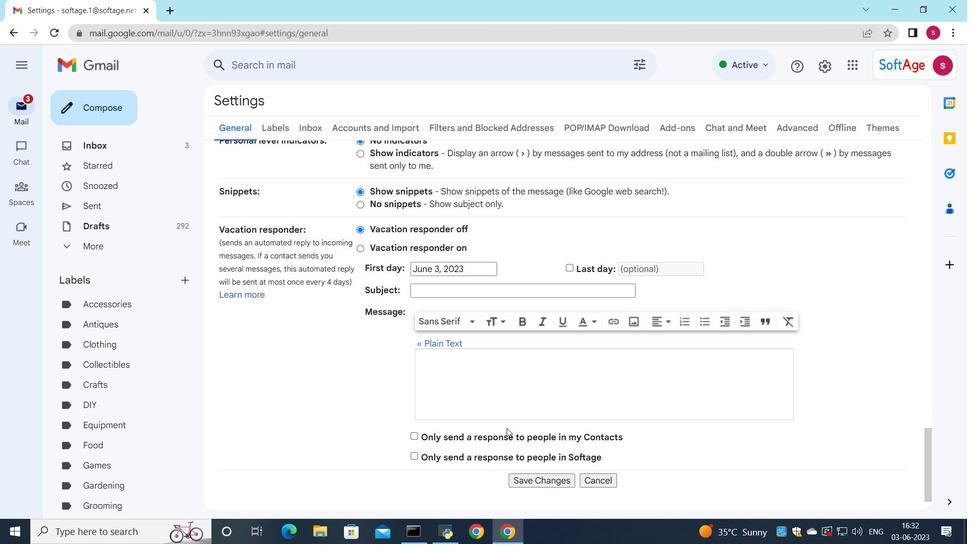 
Action: Mouse scrolled (506, 427) with delta (0, 0)
Screenshot: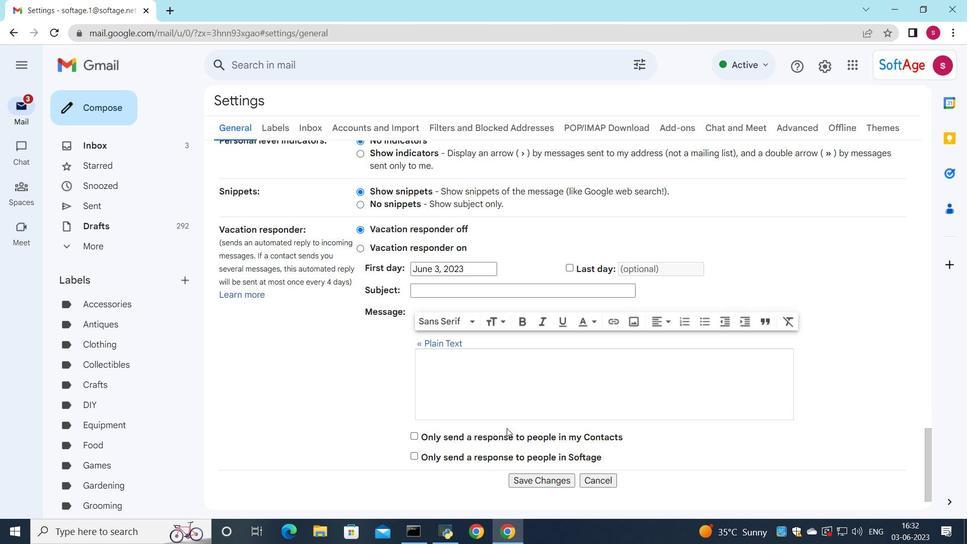 
Action: Mouse moved to (515, 443)
Screenshot: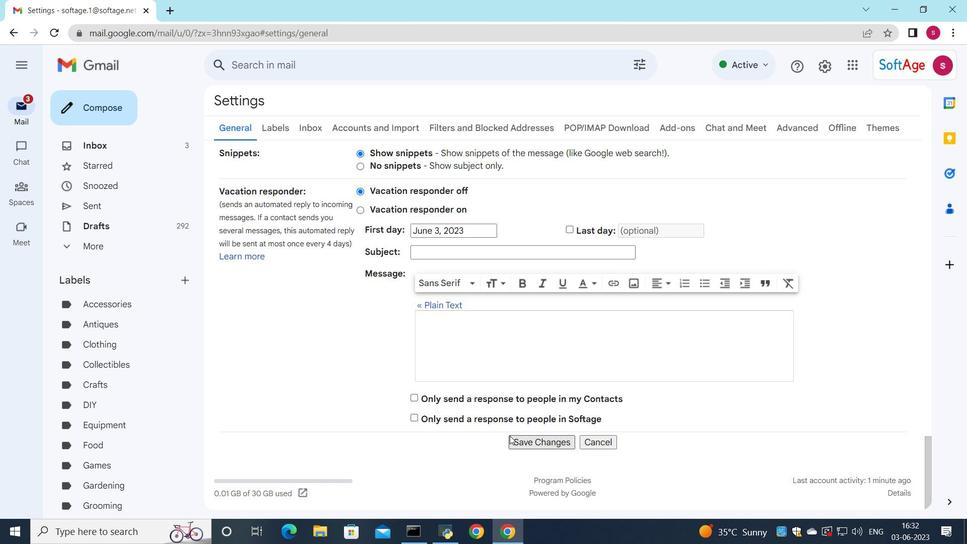 
Action: Mouse pressed left at (515, 443)
Screenshot: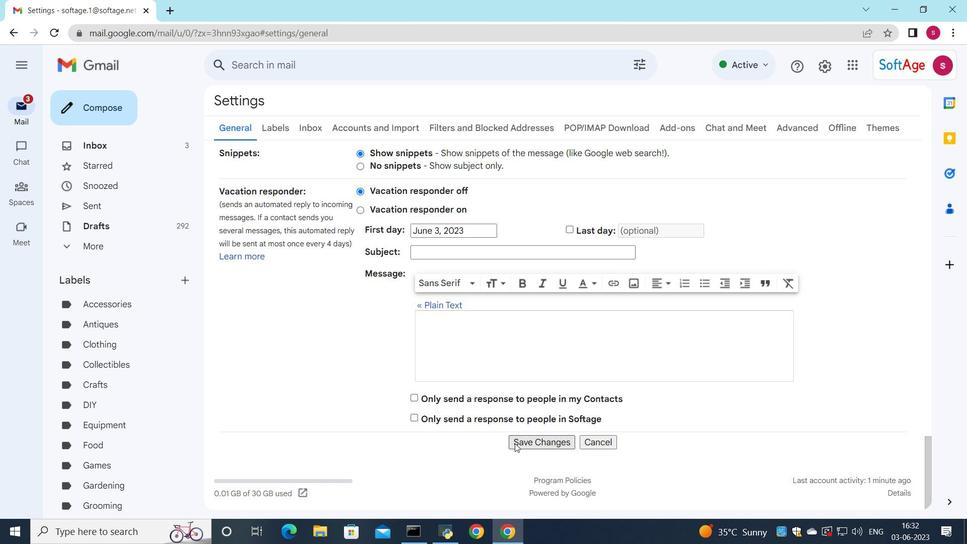 
Action: Mouse moved to (464, 133)
Screenshot: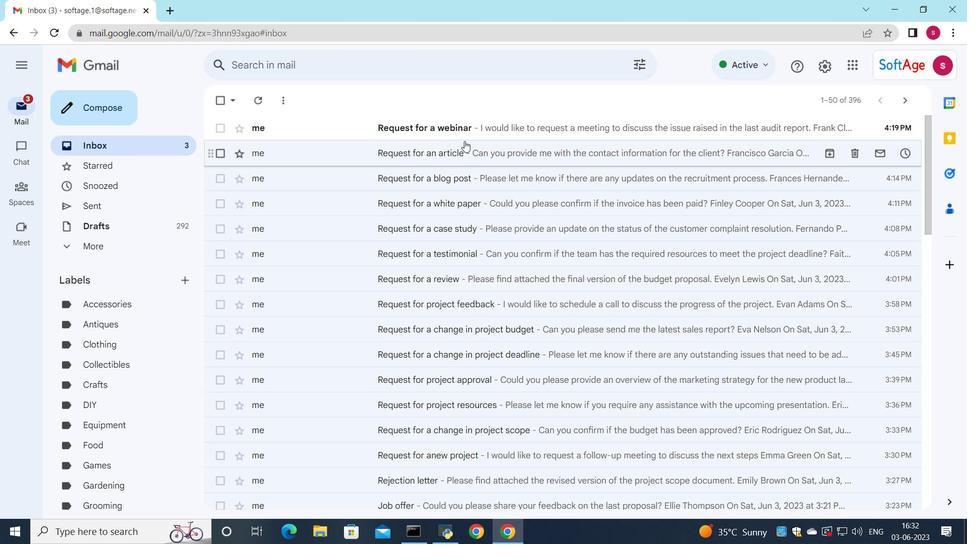 
Action: Mouse pressed left at (464, 133)
Screenshot: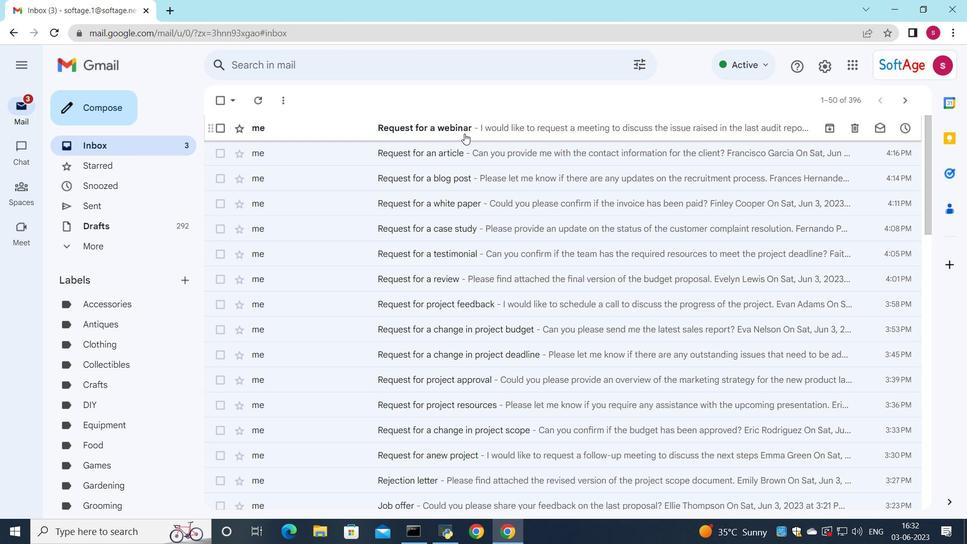 
Action: Mouse moved to (923, 145)
Screenshot: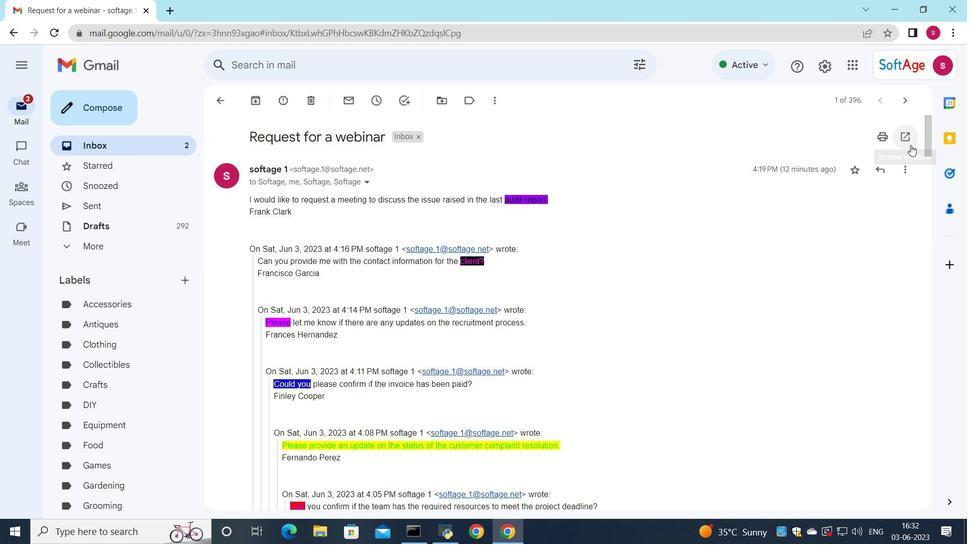 
Action: Mouse pressed left at (923, 145)
Screenshot: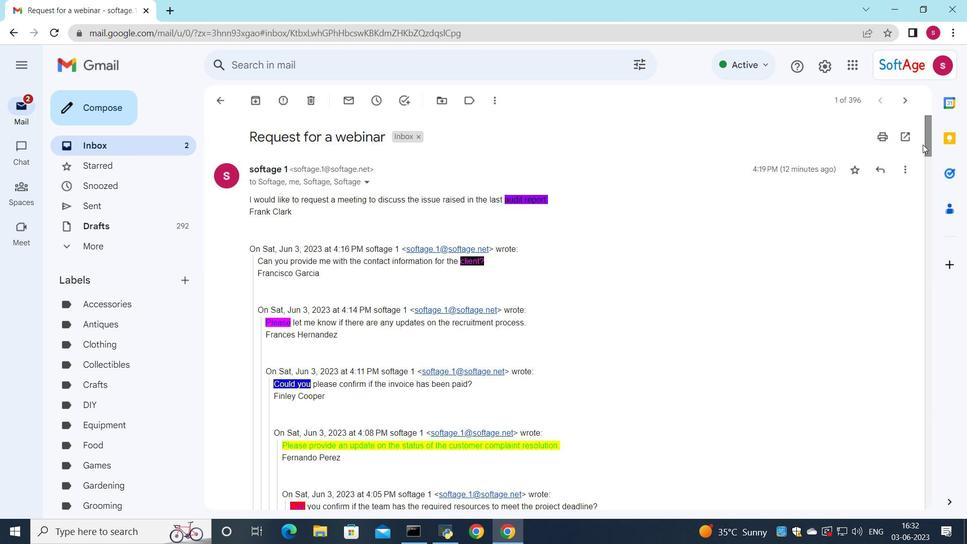 
Action: Mouse moved to (358, 435)
Screenshot: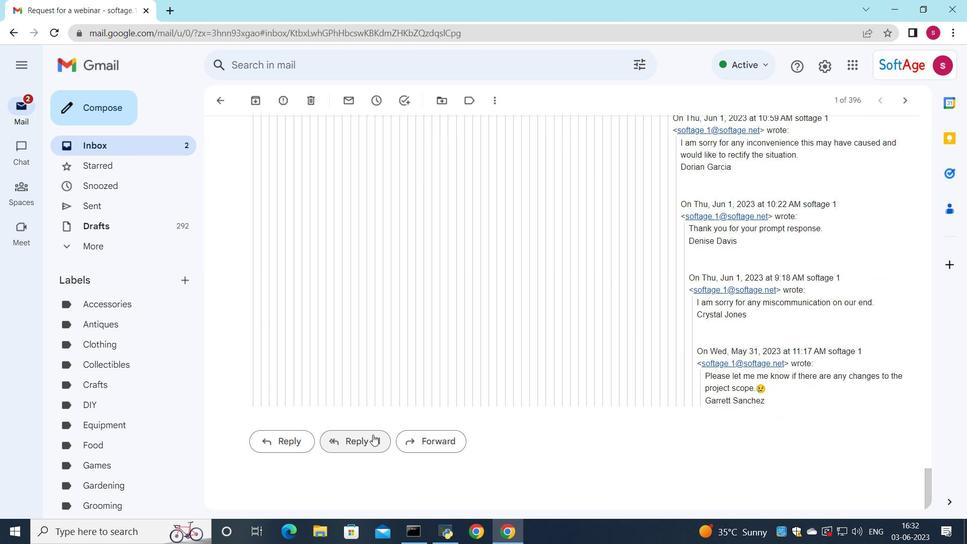 
Action: Mouse pressed left at (358, 435)
Screenshot: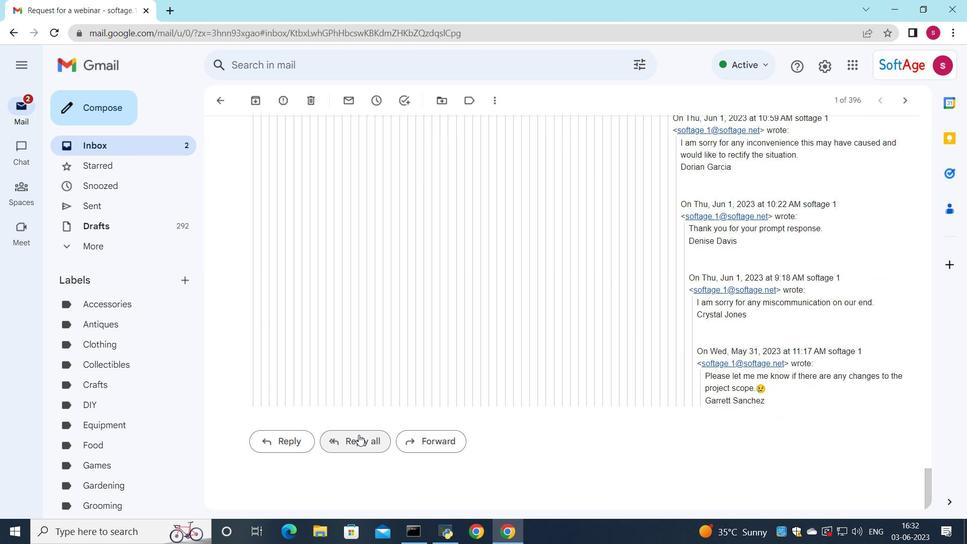 
Action: Mouse moved to (274, 341)
Screenshot: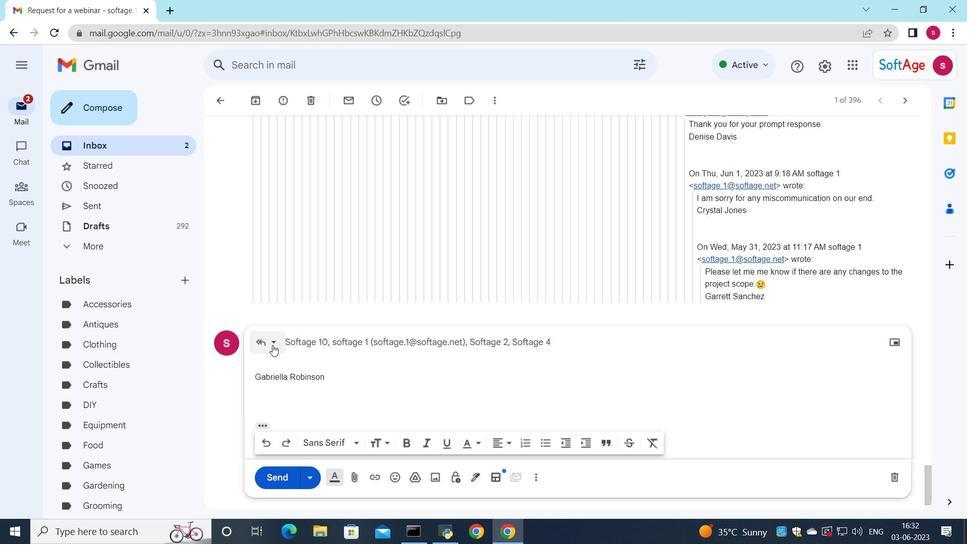 
Action: Mouse pressed left at (274, 341)
Screenshot: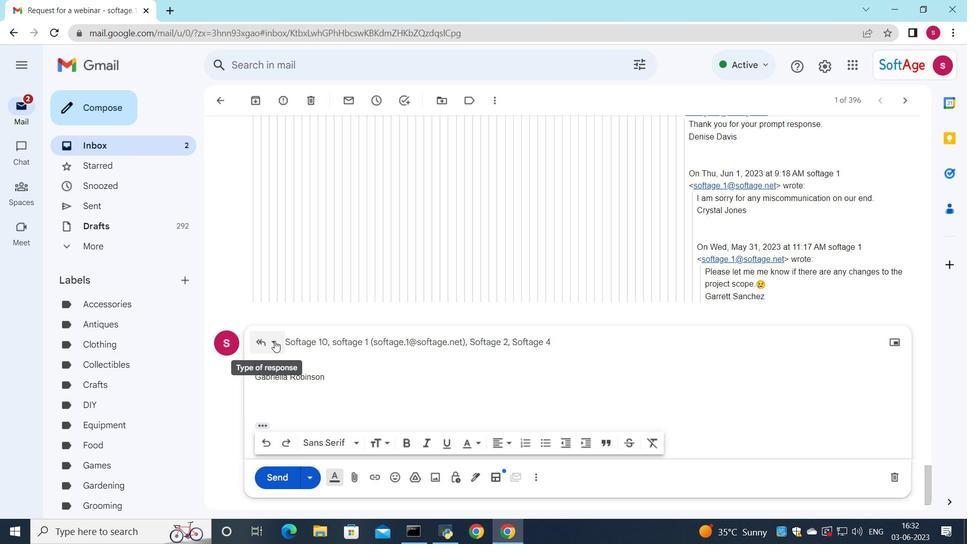 
Action: Mouse moved to (303, 431)
Screenshot: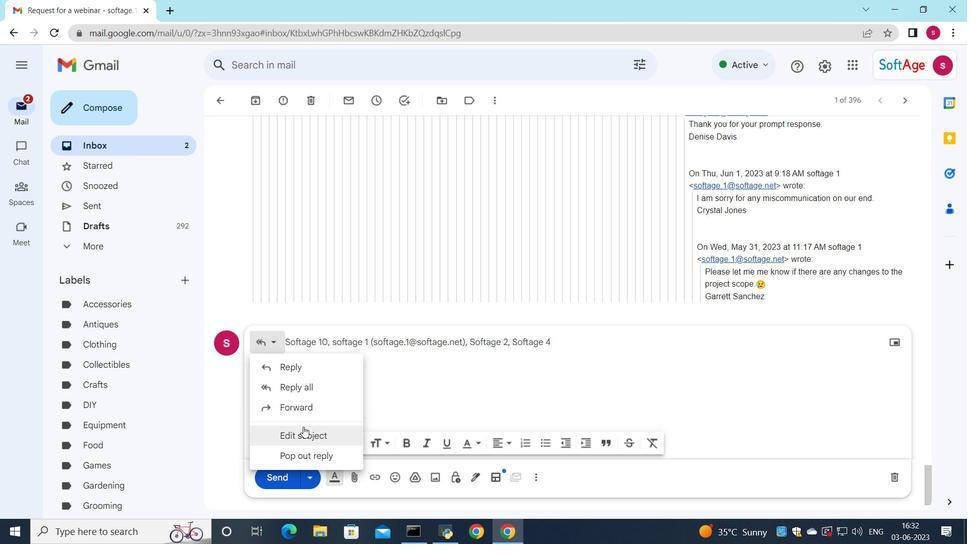 
Action: Mouse pressed left at (303, 431)
Screenshot: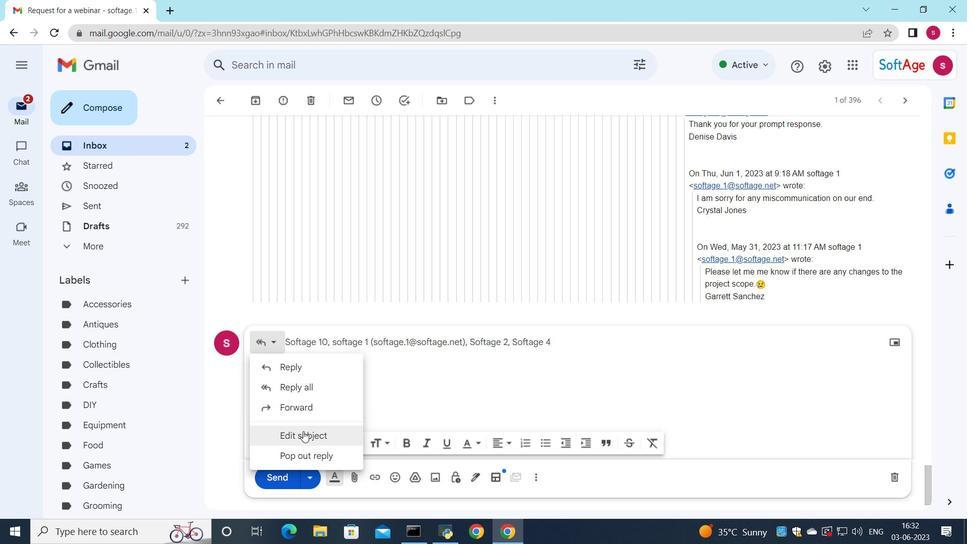 
Action: Mouse moved to (709, 196)
Screenshot: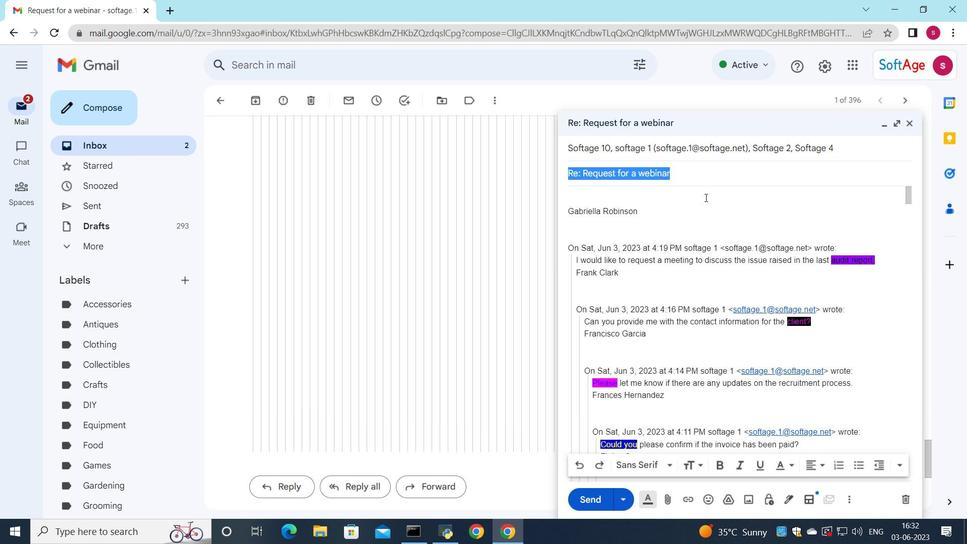 
Action: Key pressed <Key.shift>Request<Key.space>for<Key.space>a<Key.space>podcast
Screenshot: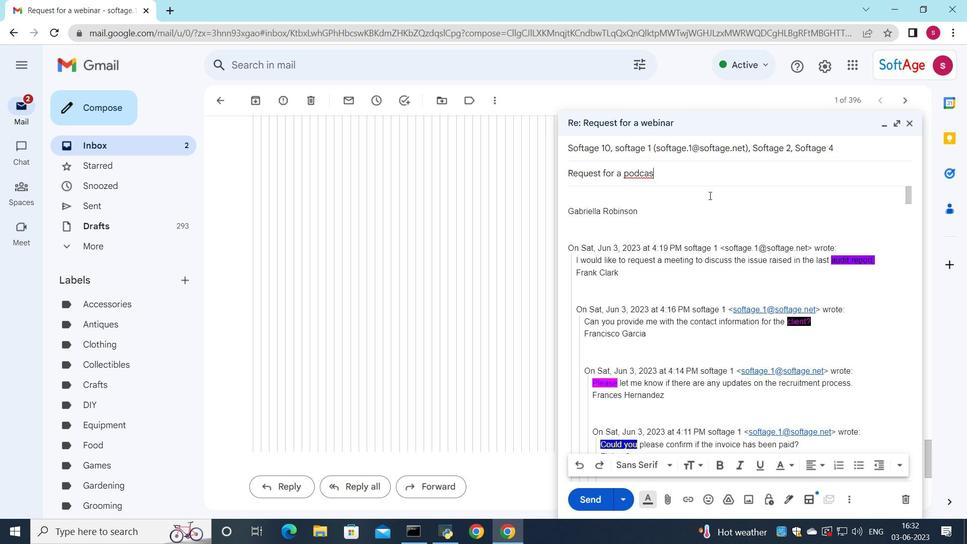 
Action: Mouse moved to (594, 189)
Screenshot: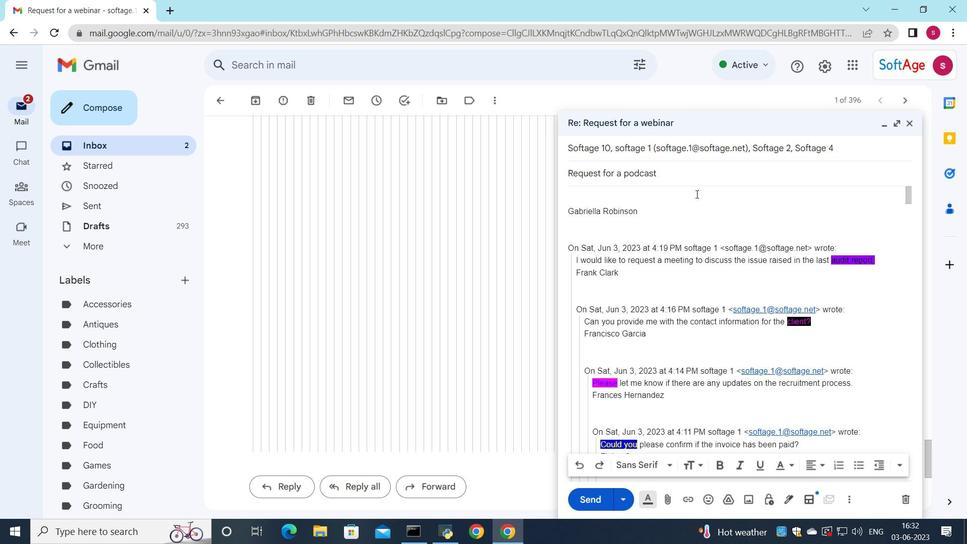 
Action: Mouse pressed left at (594, 189)
Screenshot: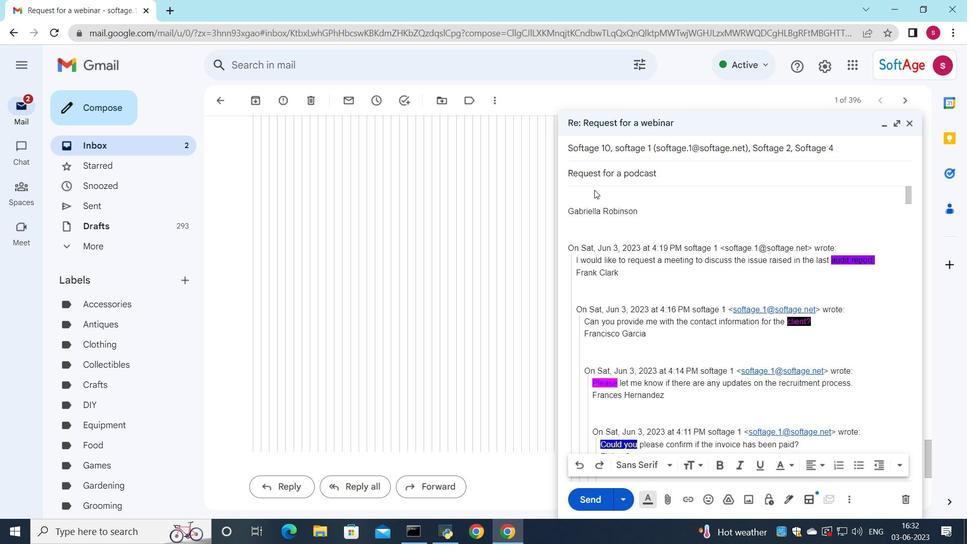 
Action: Key pressed <Key.shift>Please<Key.space>confirm<Key.space>the<Key.space>deliver<Key.space>date<Key.space>for<Key.space>thr<Key.backspace>e<Key.space>oroduv<Key.backspace>ct
Screenshot: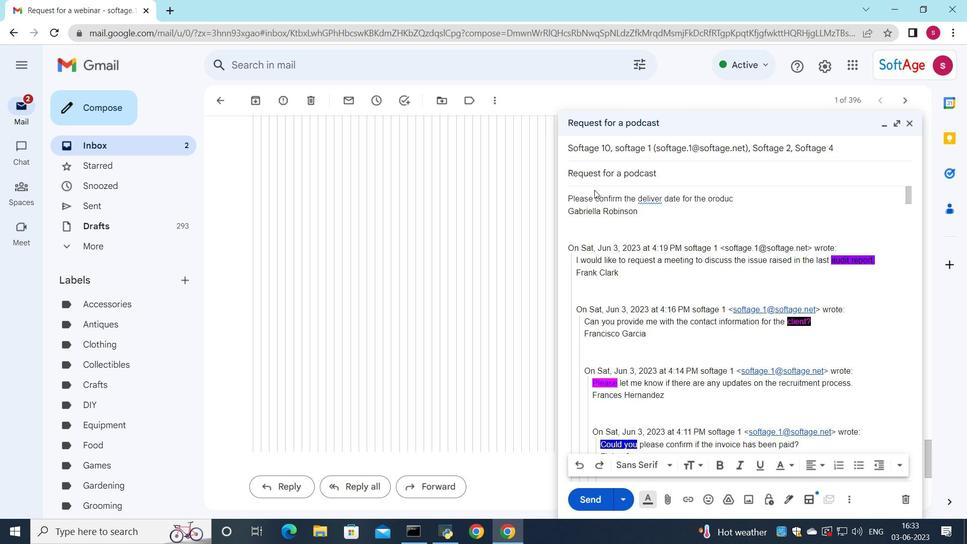 
Action: Mouse moved to (715, 198)
Screenshot: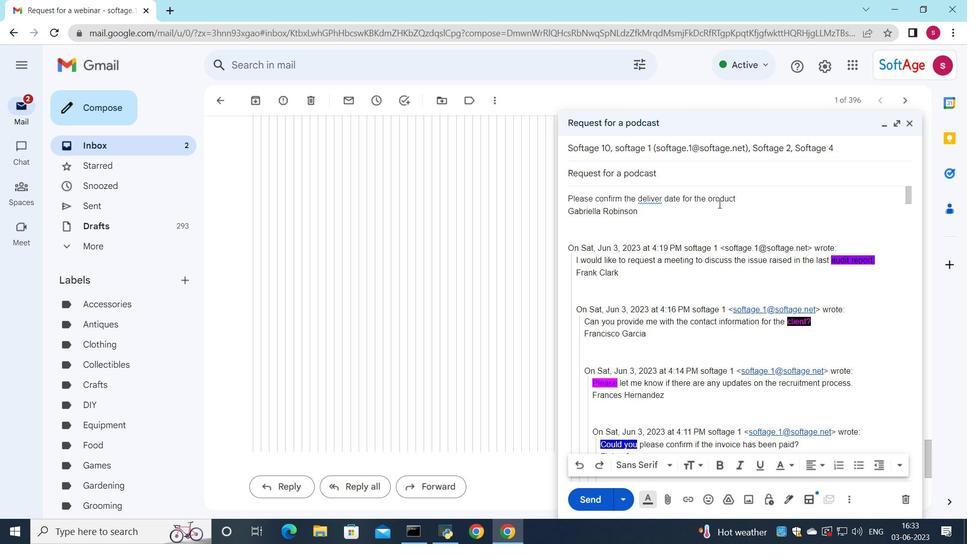 
Action: Mouse pressed left at (715, 198)
Screenshot: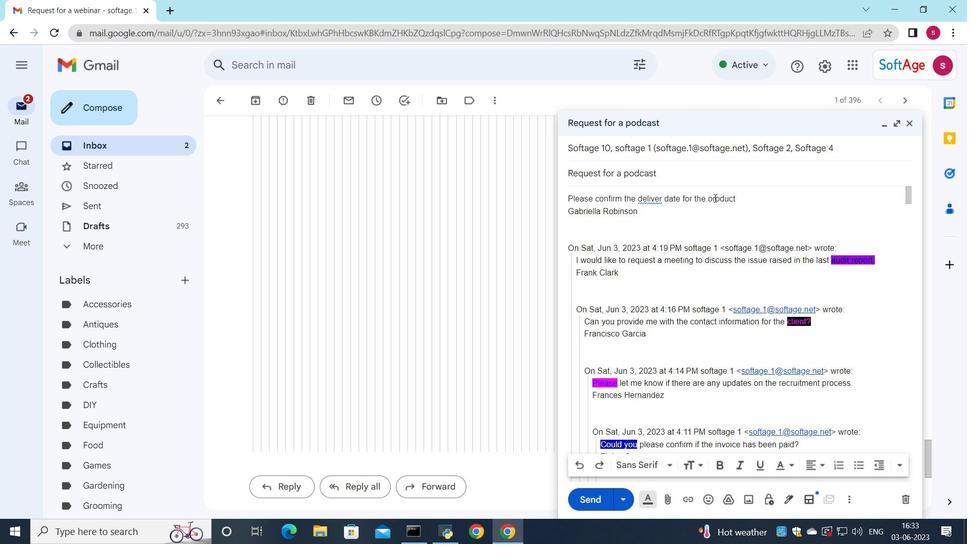 
Action: Key pressed <Key.backspace>p
Screenshot: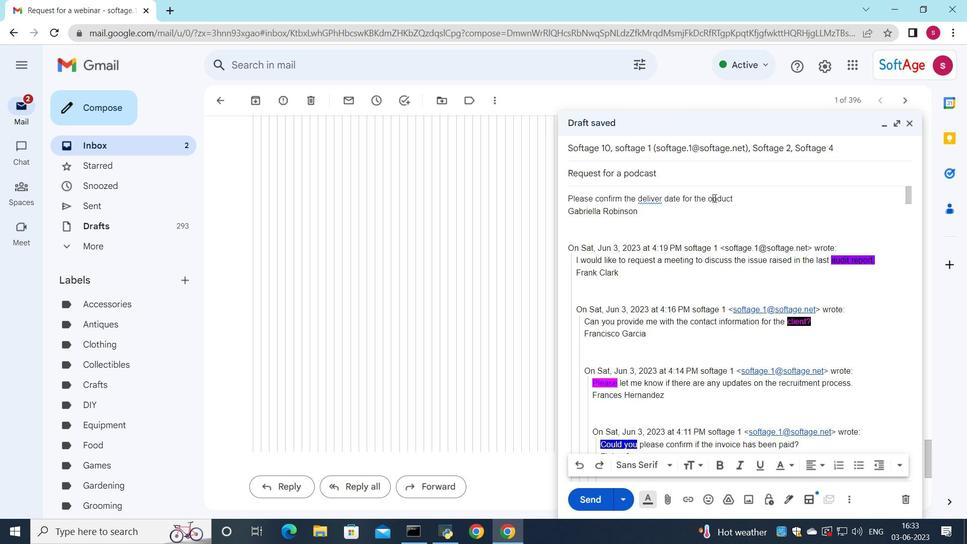 
Action: Mouse moved to (725, 206)
Screenshot: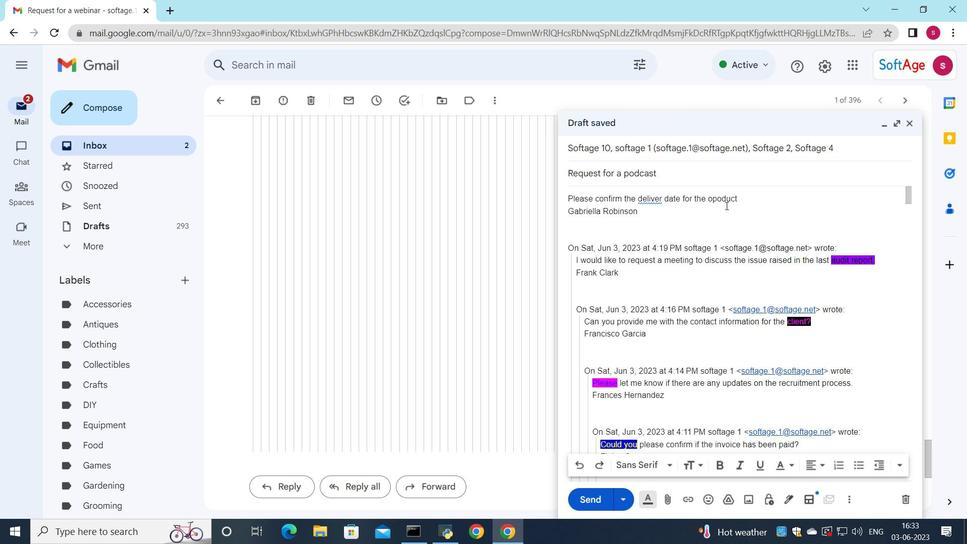 
Action: Key pressed r
Screenshot: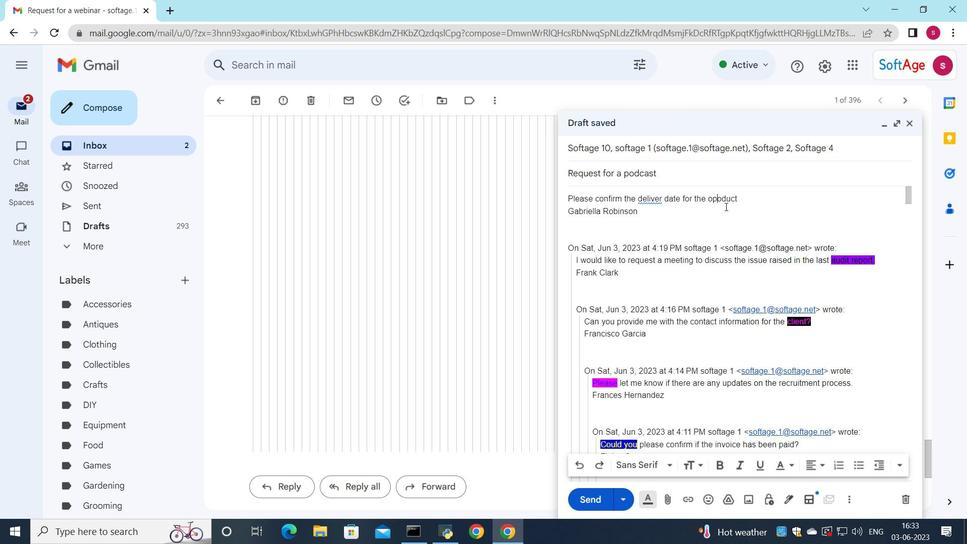 
Action: Mouse moved to (712, 198)
Screenshot: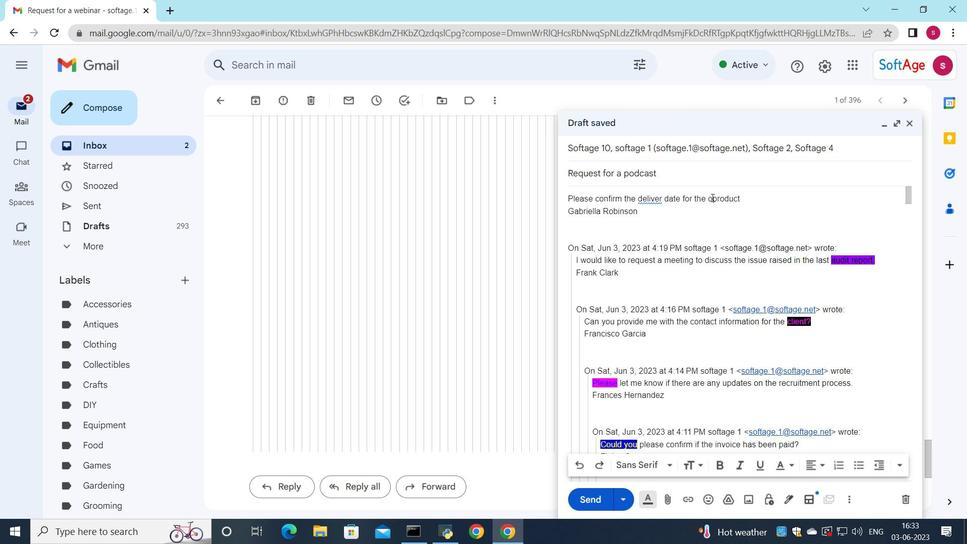 
Action: Mouse pressed left at (712, 198)
Screenshot: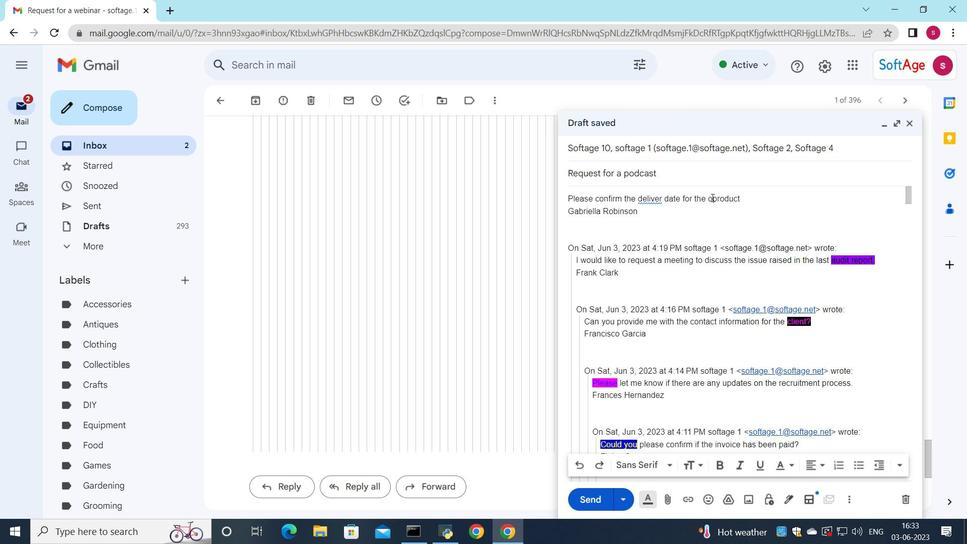 
Action: Key pressed <Key.backspace>
Screenshot: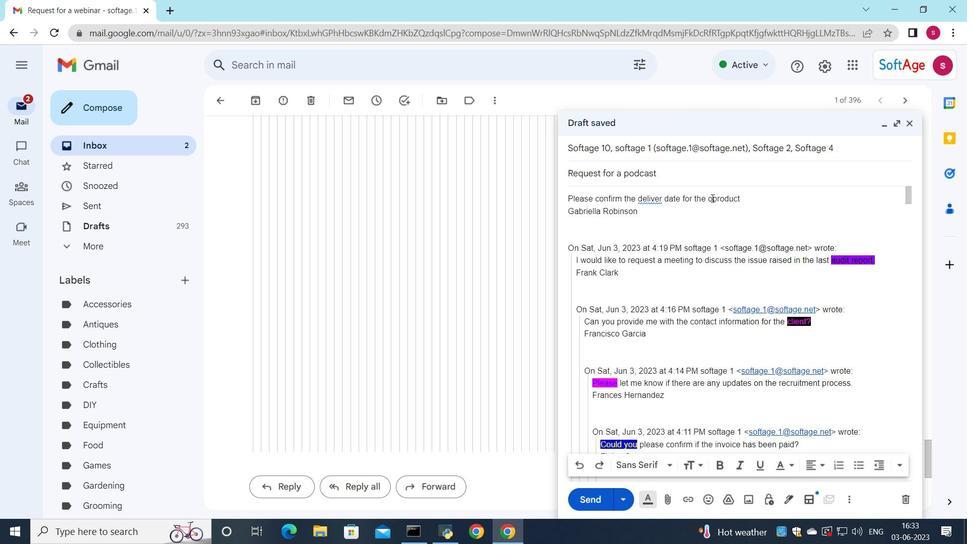 
Action: Mouse moved to (663, 201)
Screenshot: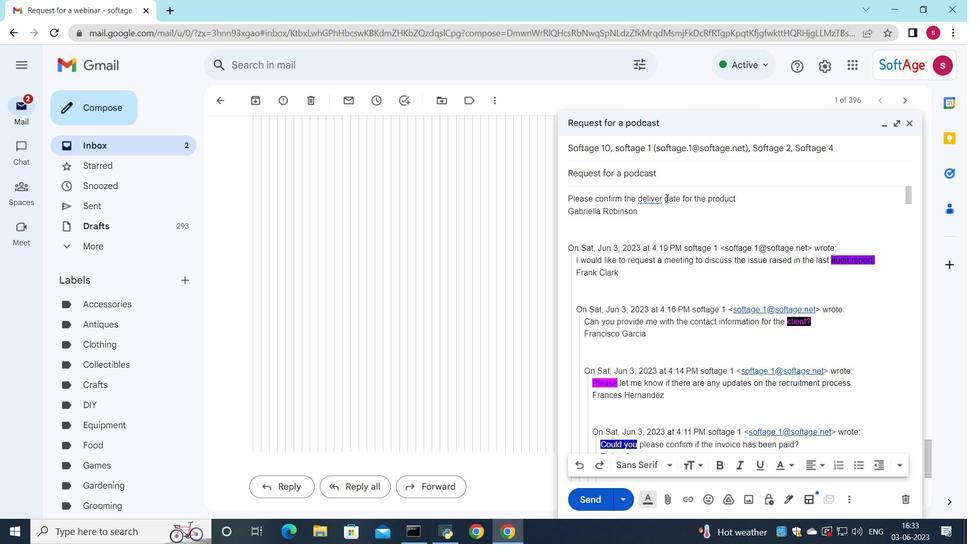 
Action: Mouse pressed left at (663, 201)
Screenshot: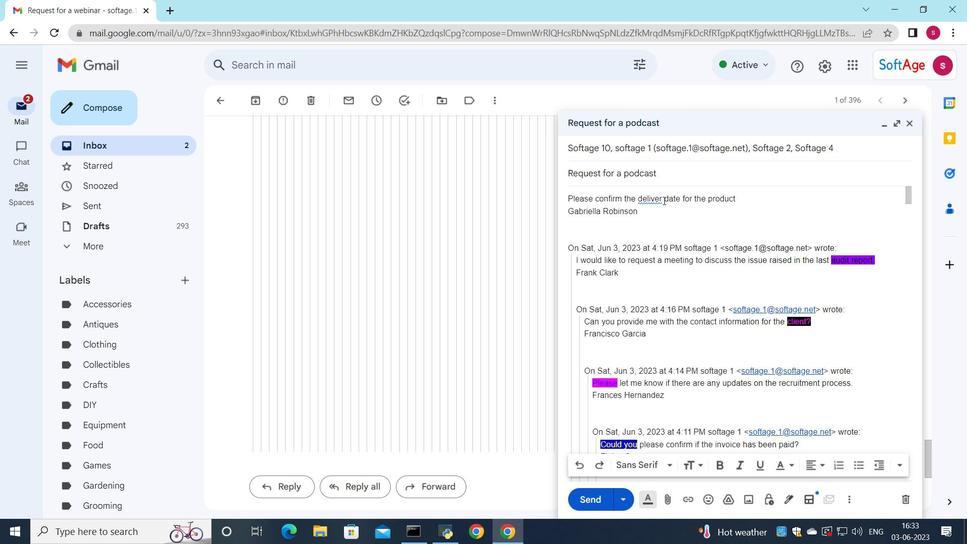 
Action: Mouse moved to (663, 201)
Screenshot: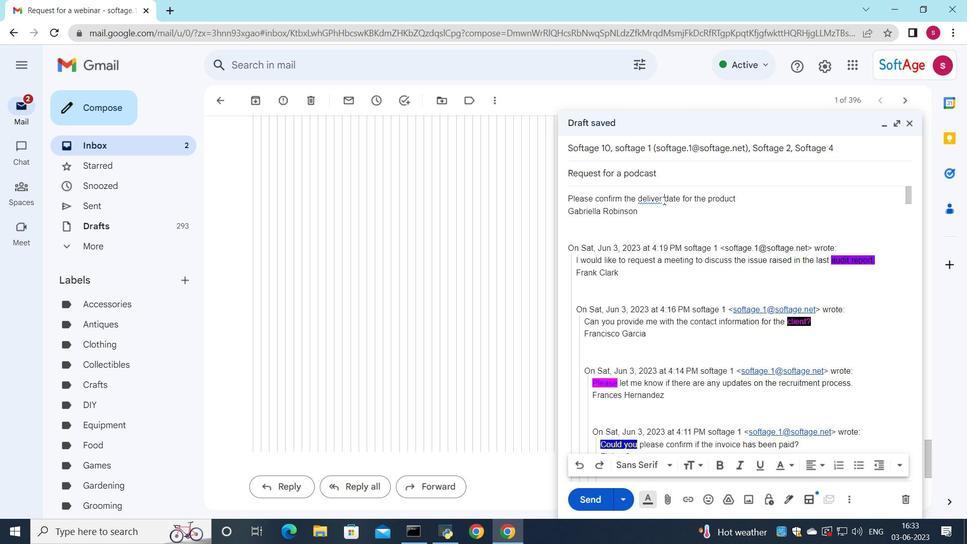 
Action: Key pressed y
Screenshot: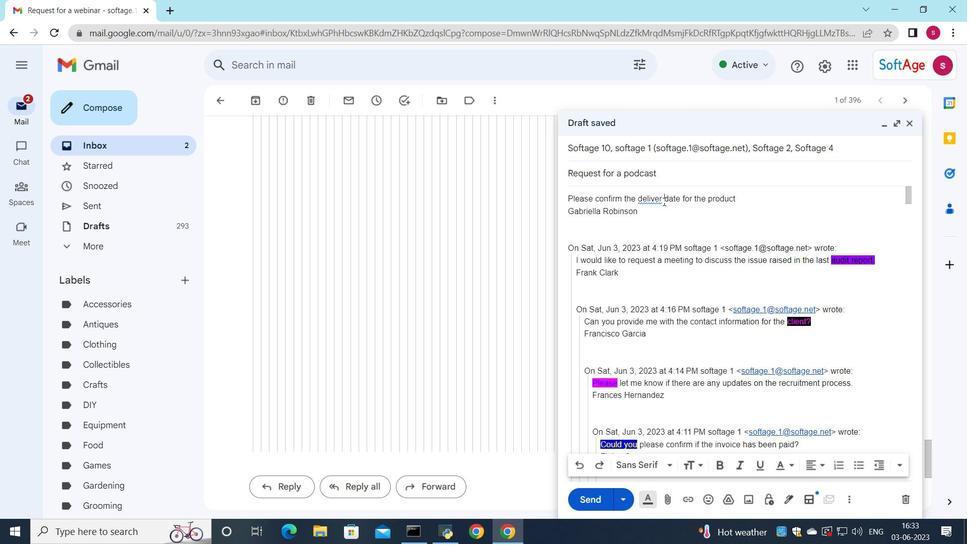 
Action: Mouse moved to (666, 202)
Screenshot: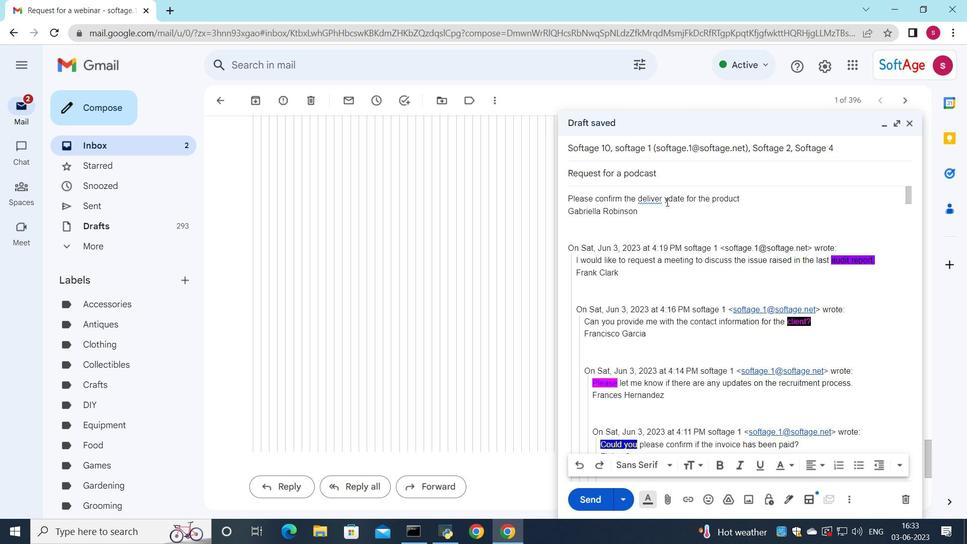 
Action: Mouse pressed left at (666, 202)
Screenshot: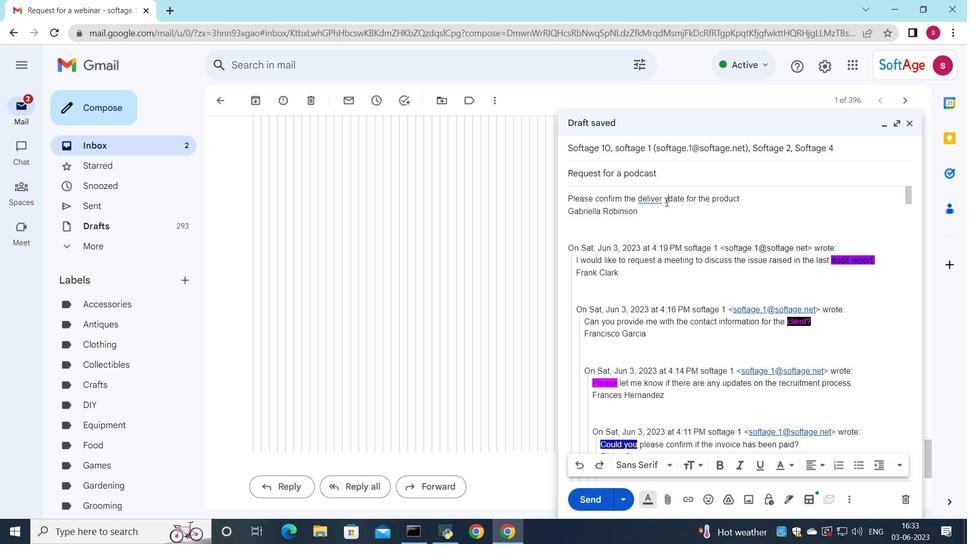 
Action: Mouse moved to (669, 201)
Screenshot: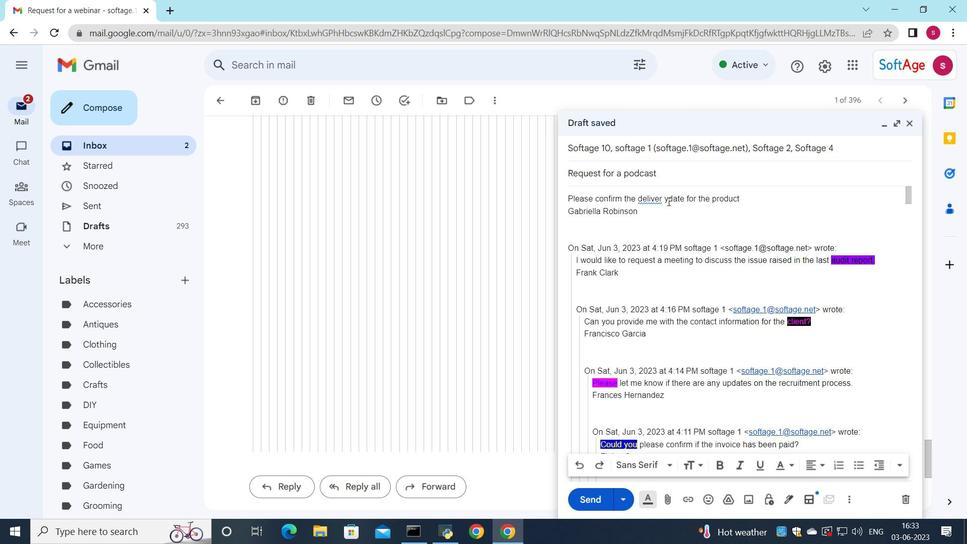 
Action: Key pressed <Key.backspace>
Screenshot: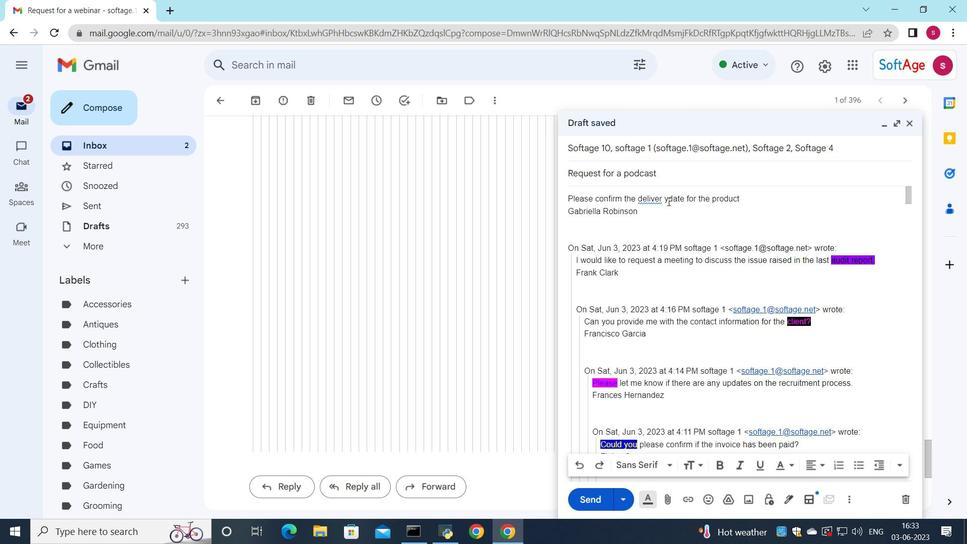 
Action: Mouse moved to (749, 200)
Screenshot: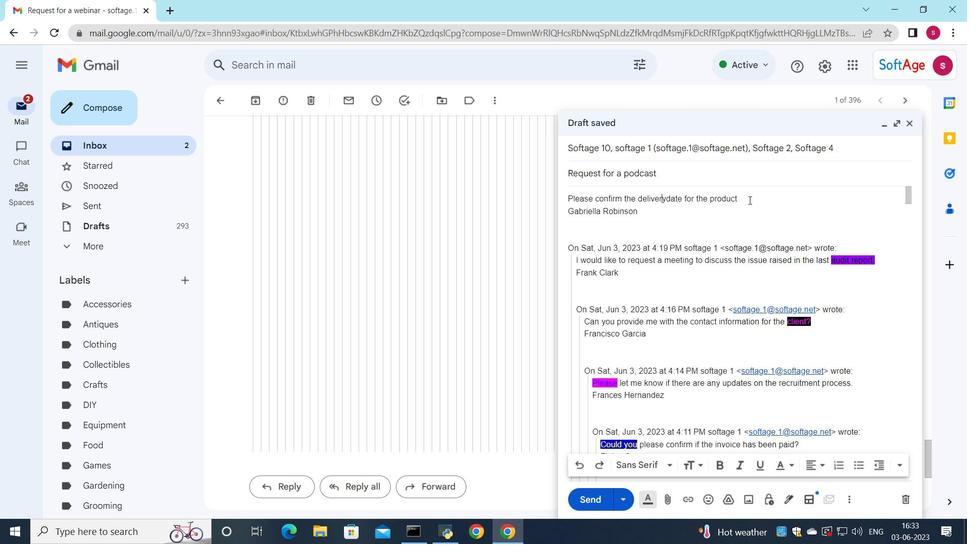 
Action: Mouse pressed left at (749, 200)
Screenshot: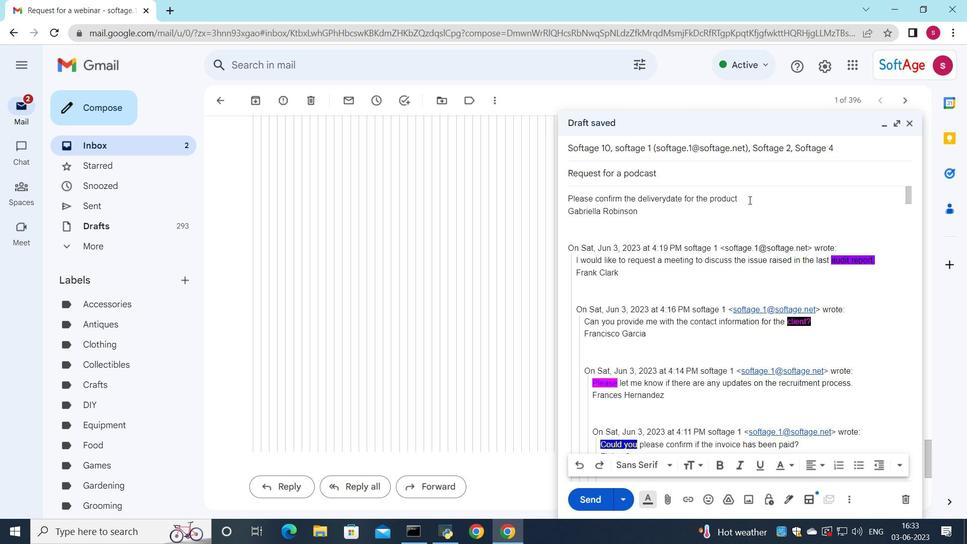 
Action: Key pressed .
Screenshot: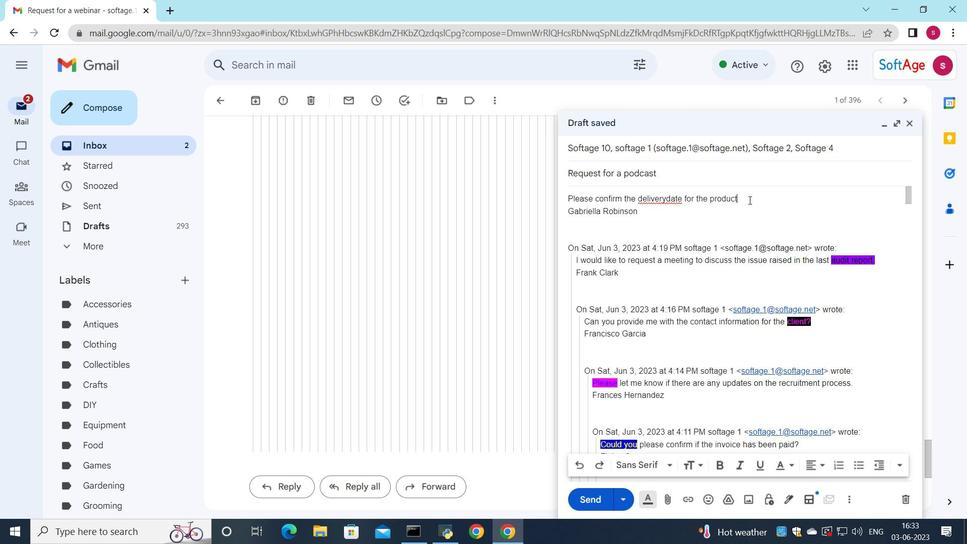 
Action: Mouse moved to (669, 200)
Screenshot: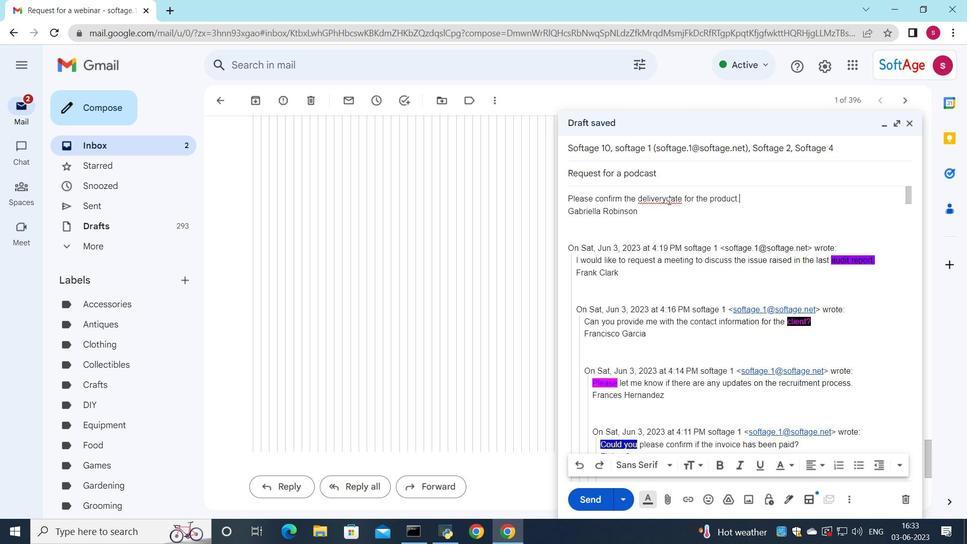 
Action: Mouse pressed left at (669, 200)
Screenshot: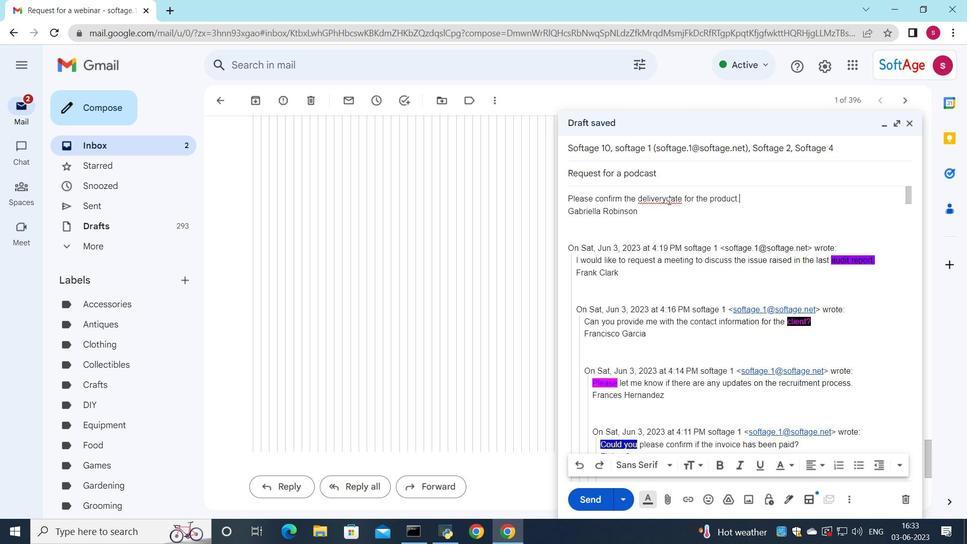 
Action: Mouse moved to (689, 222)
Screenshot: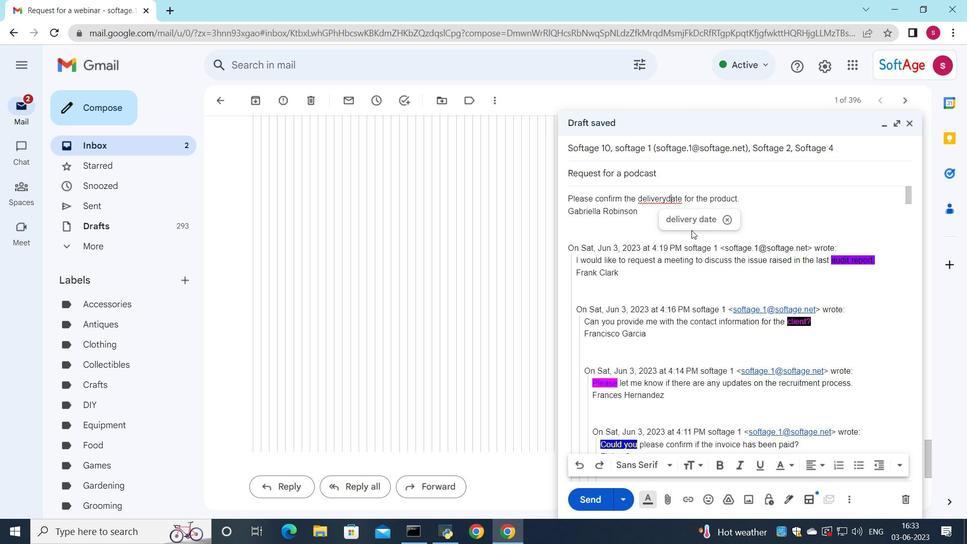 
Action: Mouse pressed left at (689, 222)
Screenshot: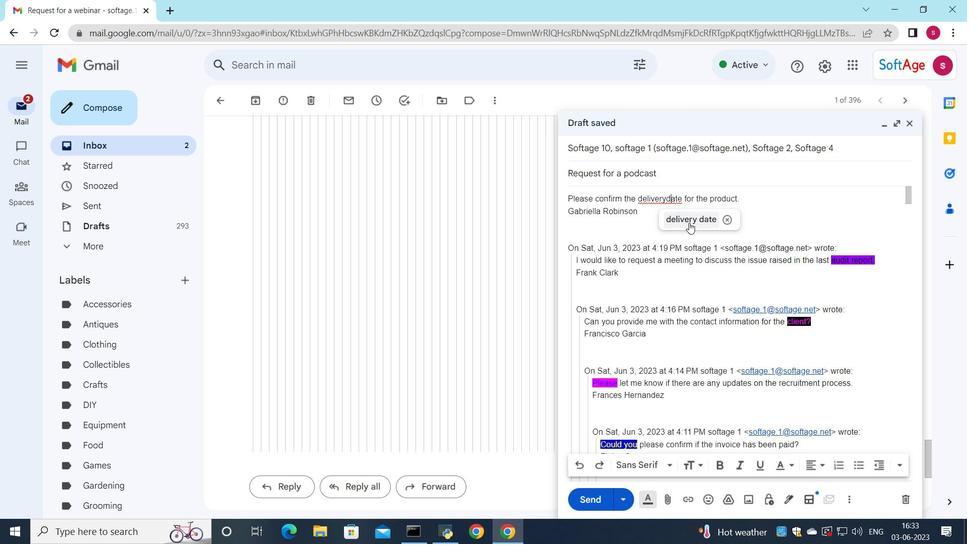 
Action: Mouse moved to (568, 197)
Screenshot: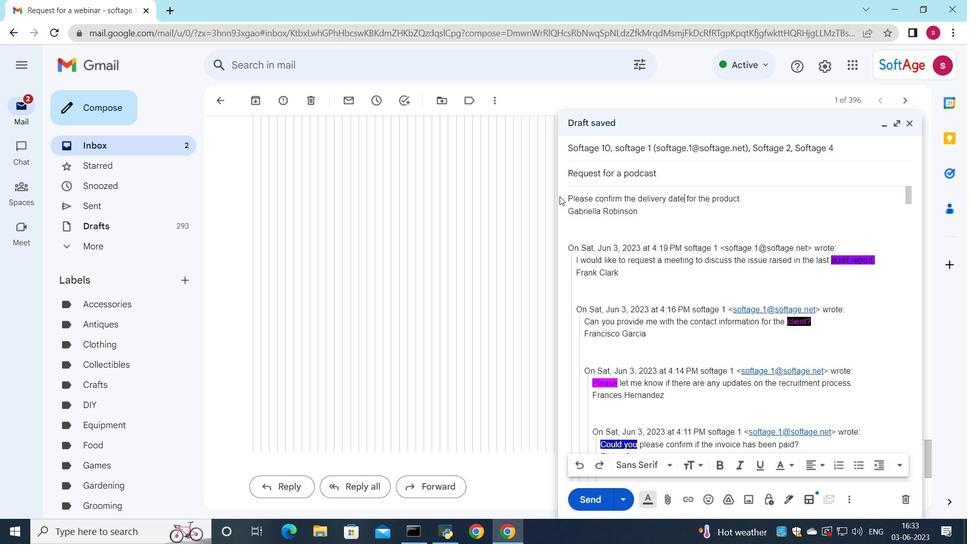 
Action: Mouse pressed left at (568, 197)
Screenshot: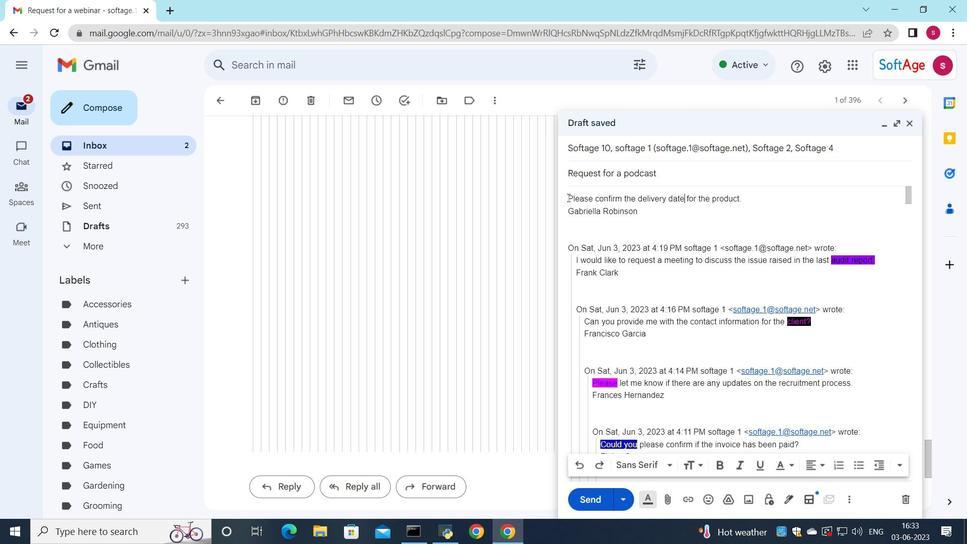 
Action: Mouse moved to (790, 466)
Screenshot: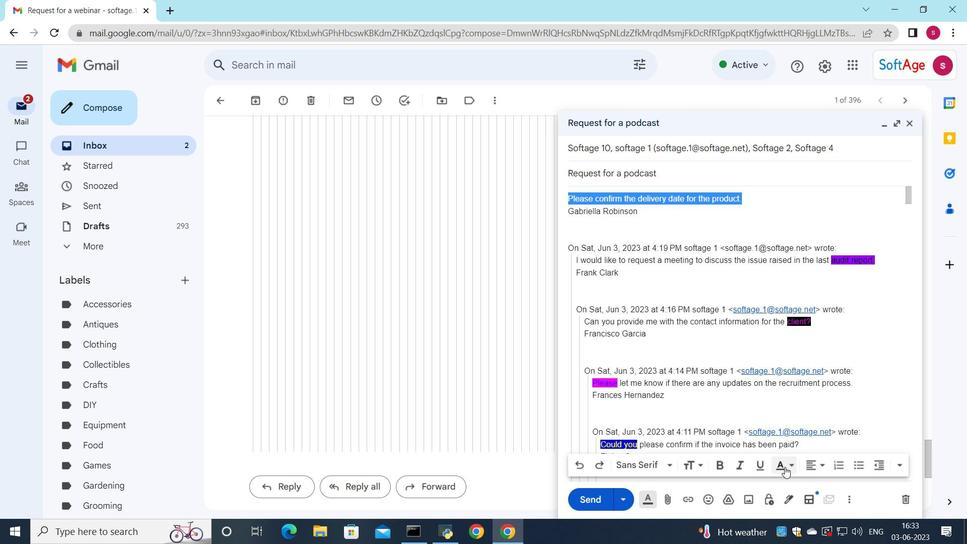 
Action: Mouse pressed left at (790, 466)
Screenshot: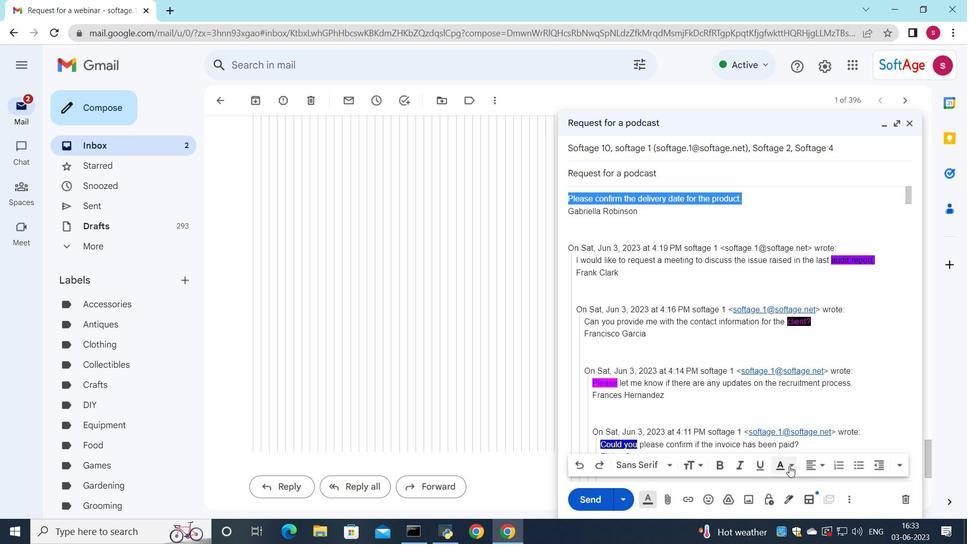 
Action: Mouse moved to (776, 380)
Screenshot: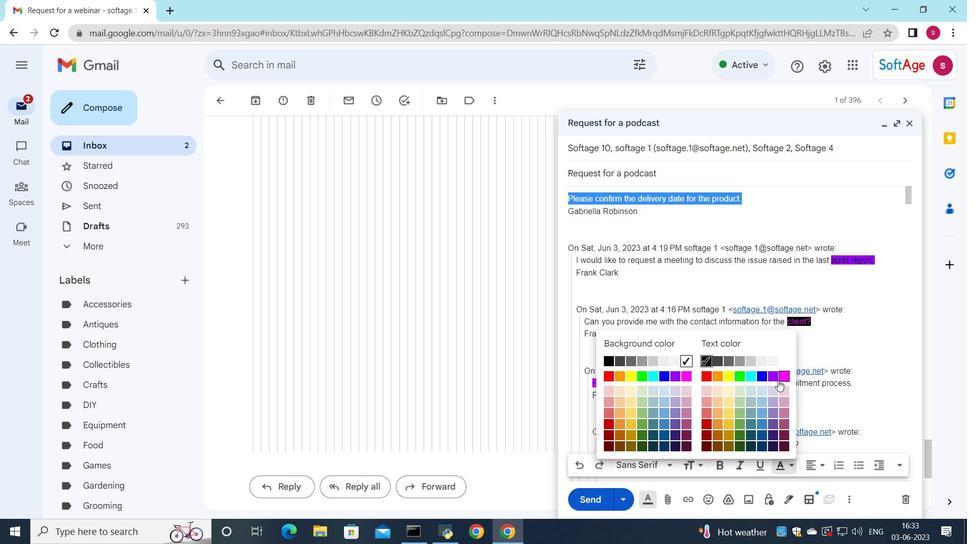 
Action: Mouse pressed left at (776, 380)
Screenshot: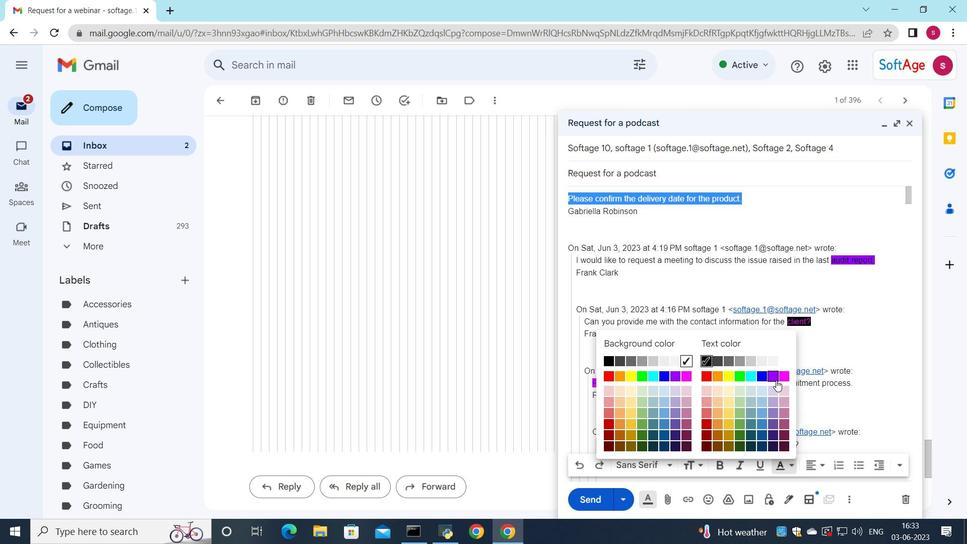 
Action: Mouse moved to (792, 466)
Screenshot: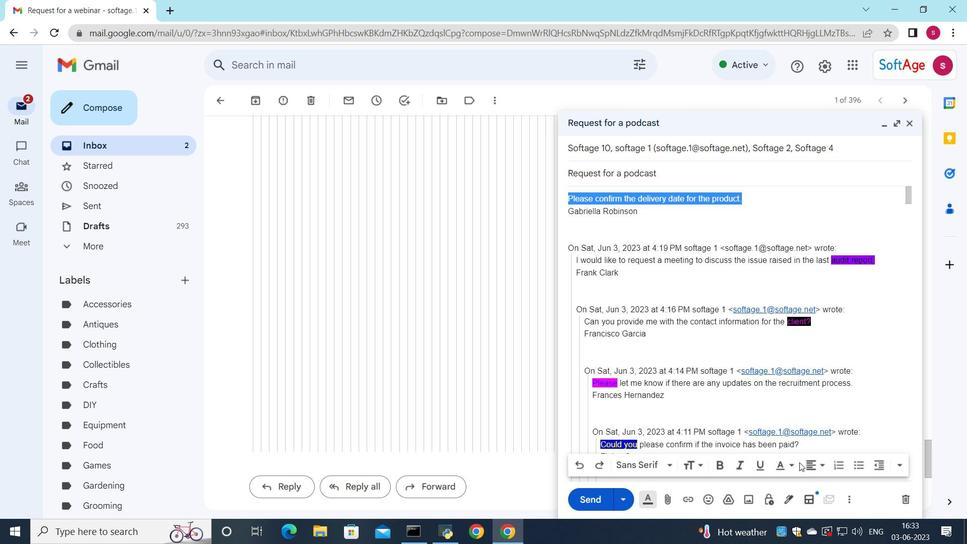 
Action: Mouse pressed left at (792, 466)
Screenshot: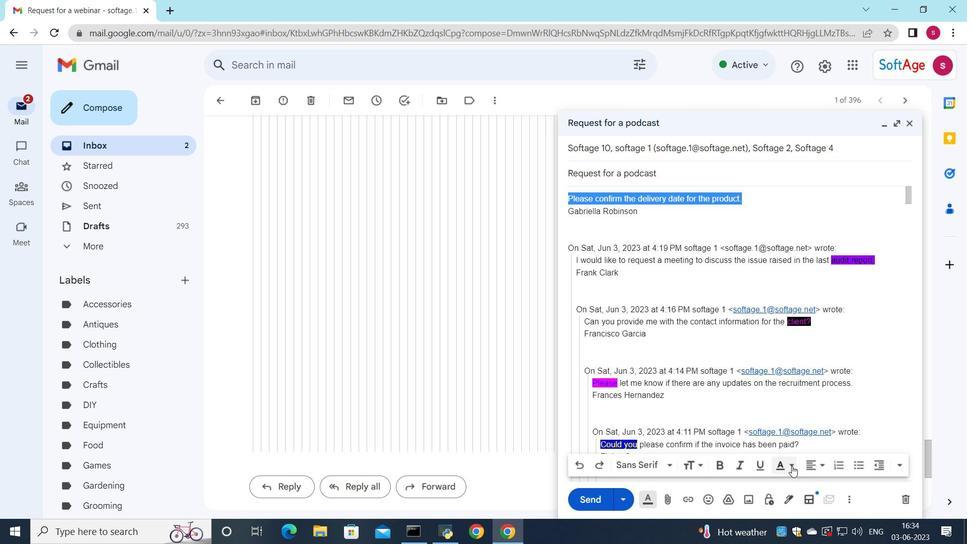 
Action: Mouse moved to (610, 379)
Screenshot: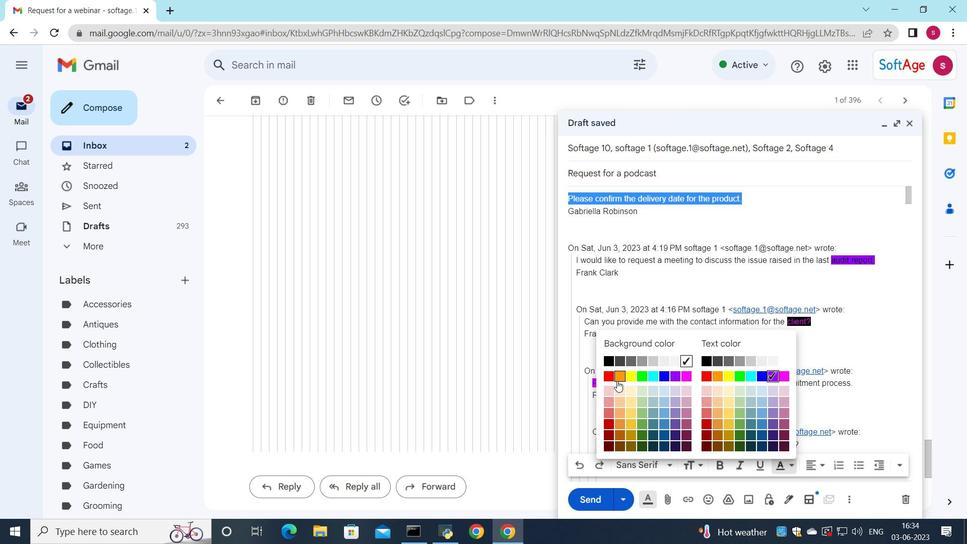 
Action: Mouse pressed left at (610, 379)
Screenshot: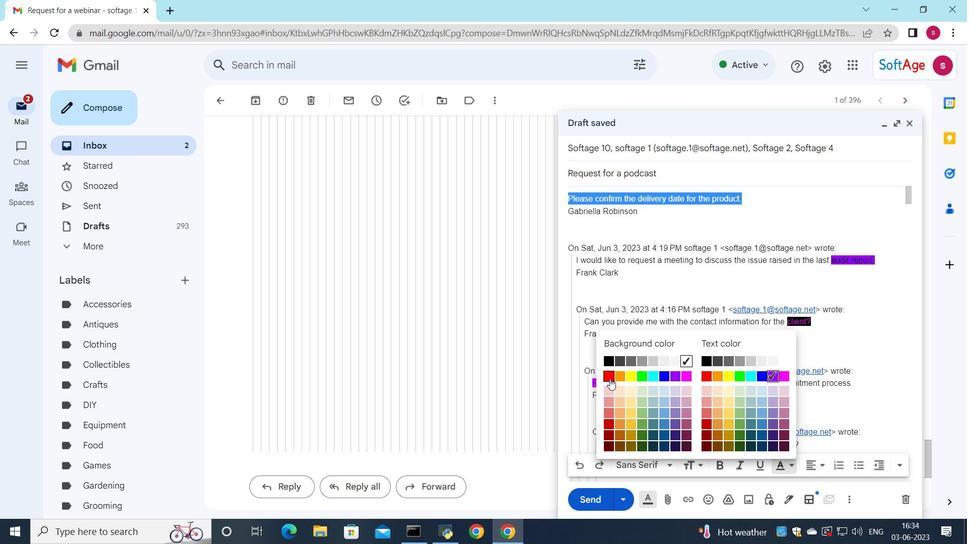
Action: Mouse moved to (591, 500)
Screenshot: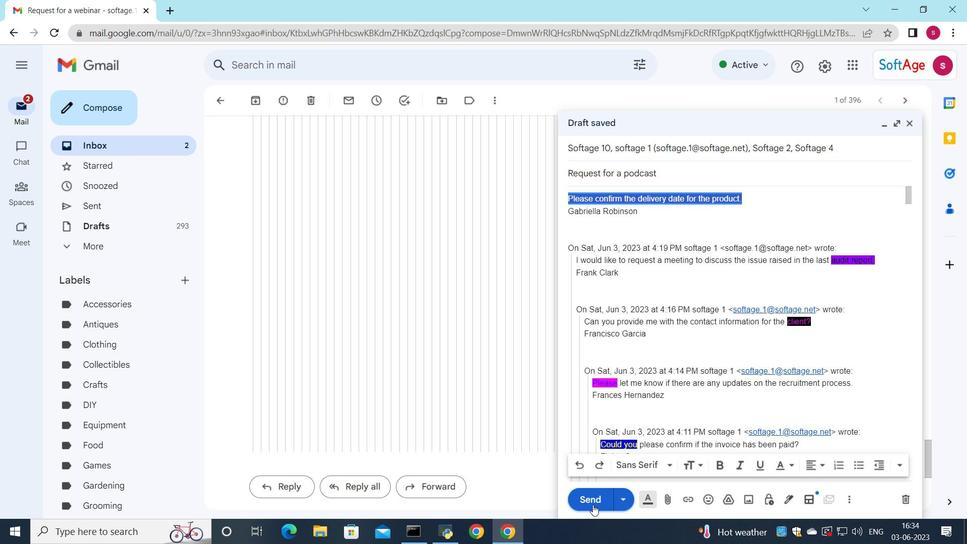 
Action: Mouse pressed left at (591, 500)
Screenshot: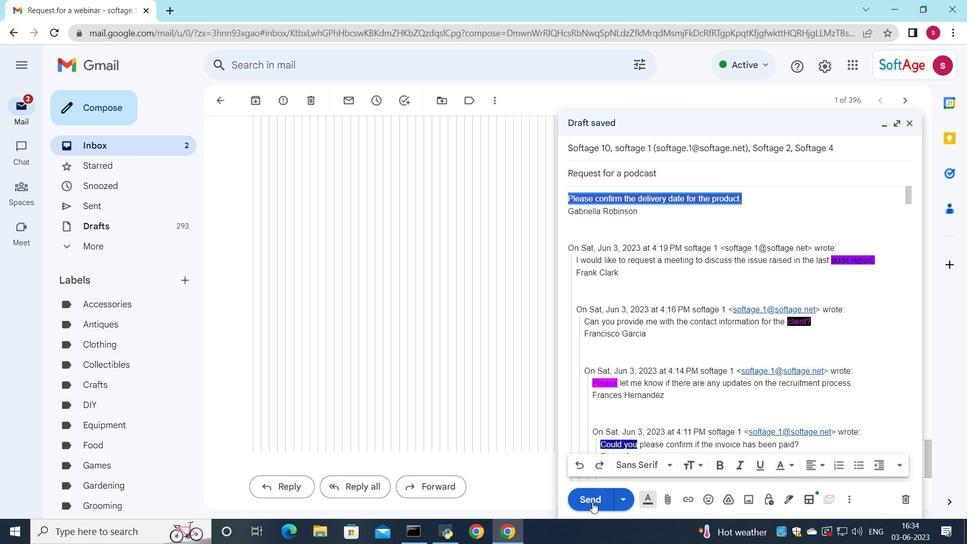 
Action: Mouse moved to (161, 148)
Screenshot: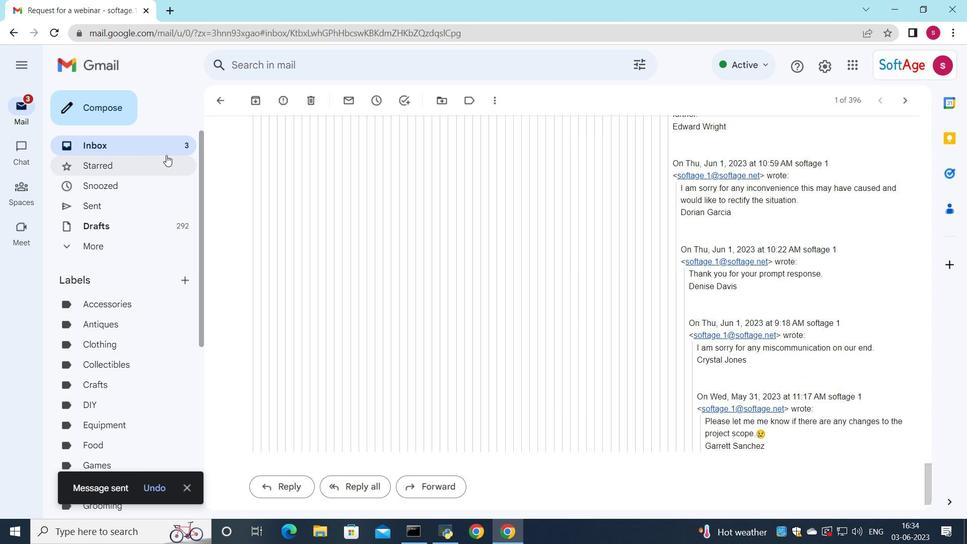 
Action: Mouse pressed left at (161, 148)
Screenshot: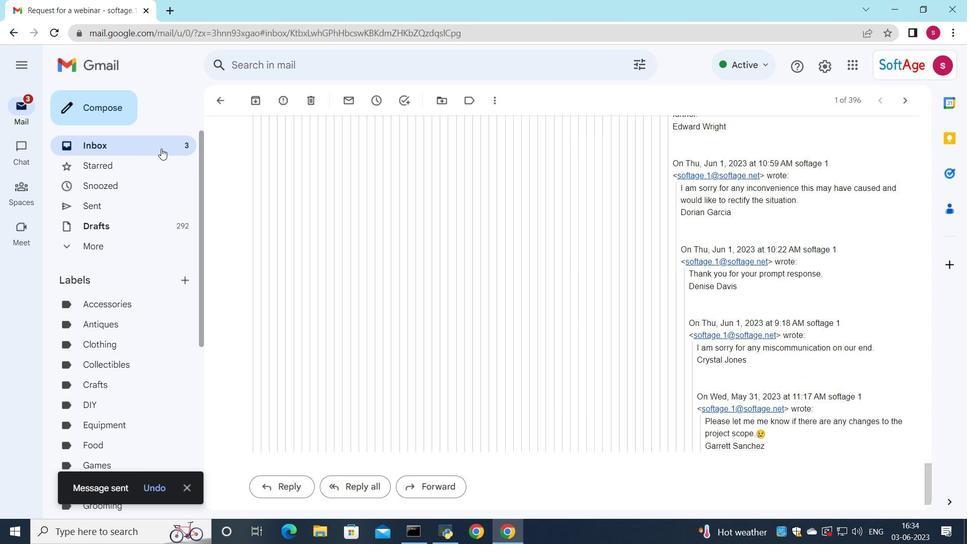 
Action: Mouse moved to (461, 137)
Screenshot: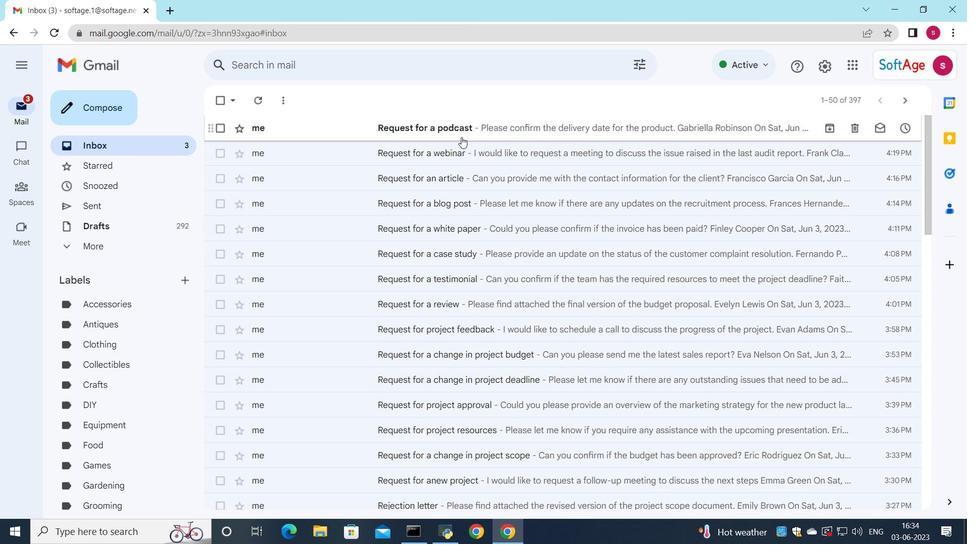 
